 Task: Add an event with the title Lunch and Learn: Effective Negotiation Strategies for Success, date '2023/10/17', time 9:15 AM to 11:15 AMand add a description: Participants will explore the role of a leader as a coach and mentor. They will learn how to provide guidance, support, and development opportunities to team members, fostering their growth and professional advancement., put the event into Green category . Add location for the event as: Wellington, New Zealand, logged in from the account softage.4@softage.netand send the event invitation to softage.3@softage.net and softage.5@softage.net. Set a reminder for the event 2 hour before
Action: Mouse moved to (149, 112)
Screenshot: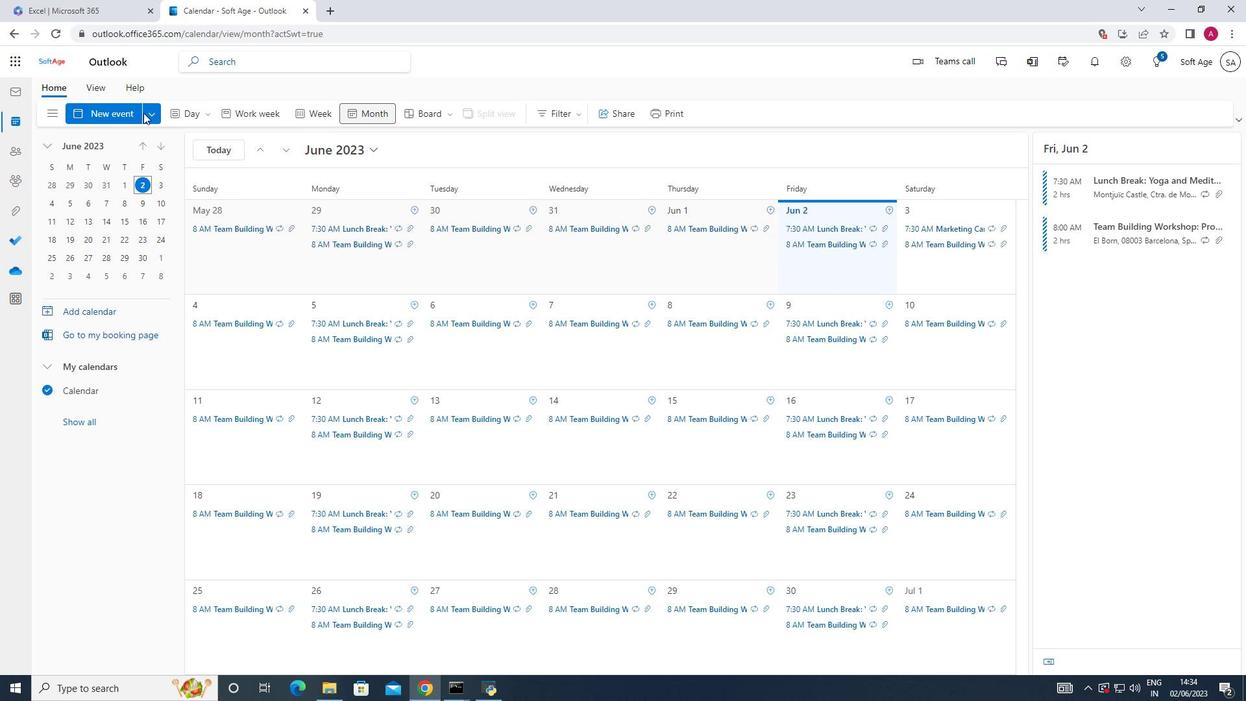 
Action: Mouse pressed left at (149, 112)
Screenshot: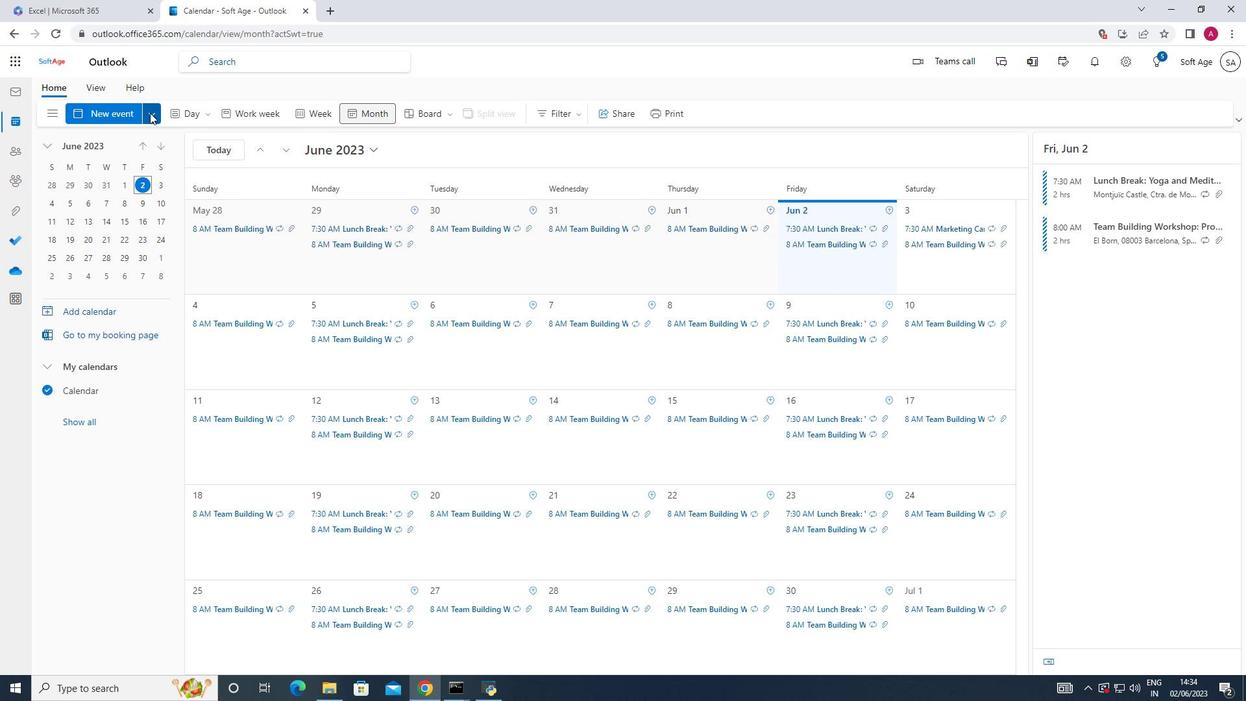 
Action: Mouse moved to (127, 165)
Screenshot: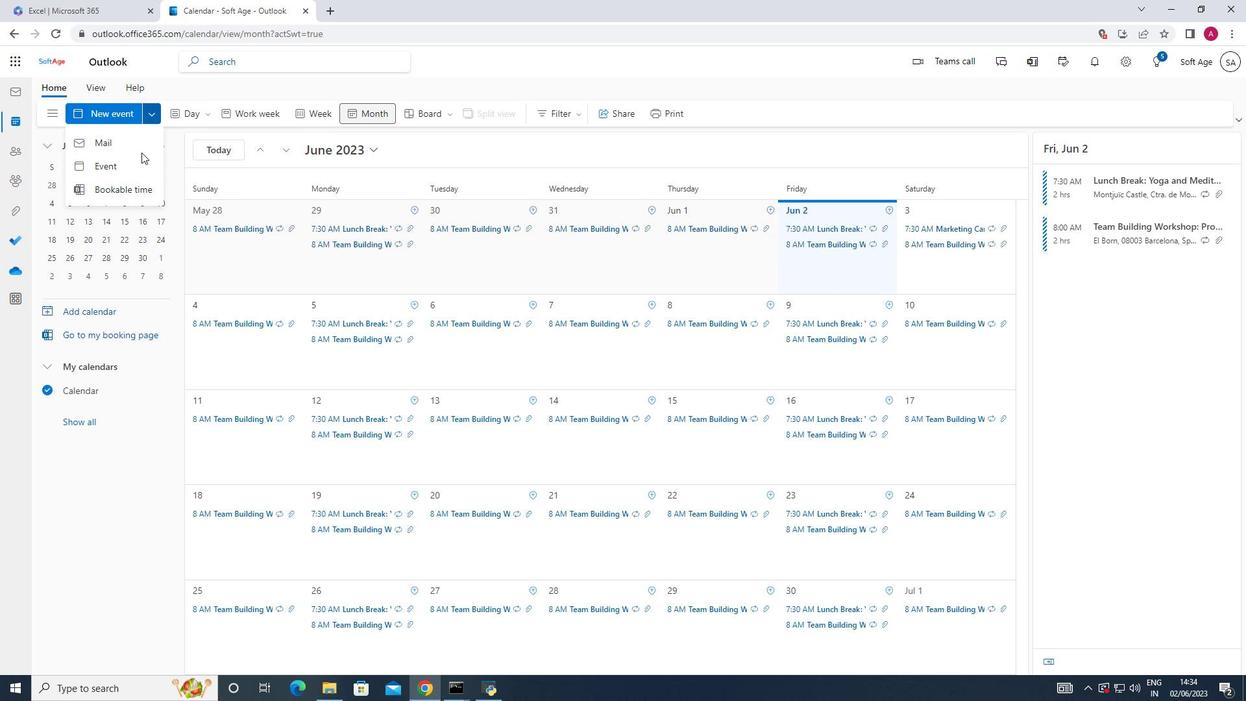 
Action: Mouse pressed left at (127, 165)
Screenshot: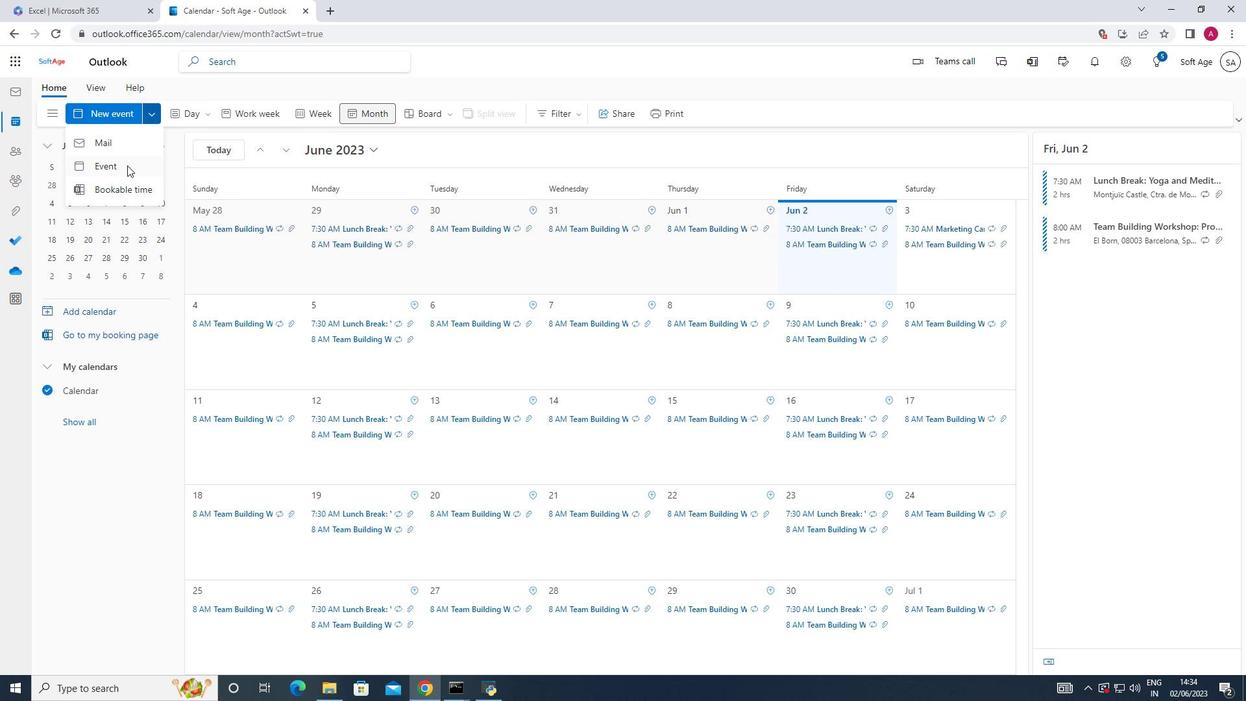 
Action: Mouse moved to (139, 169)
Screenshot: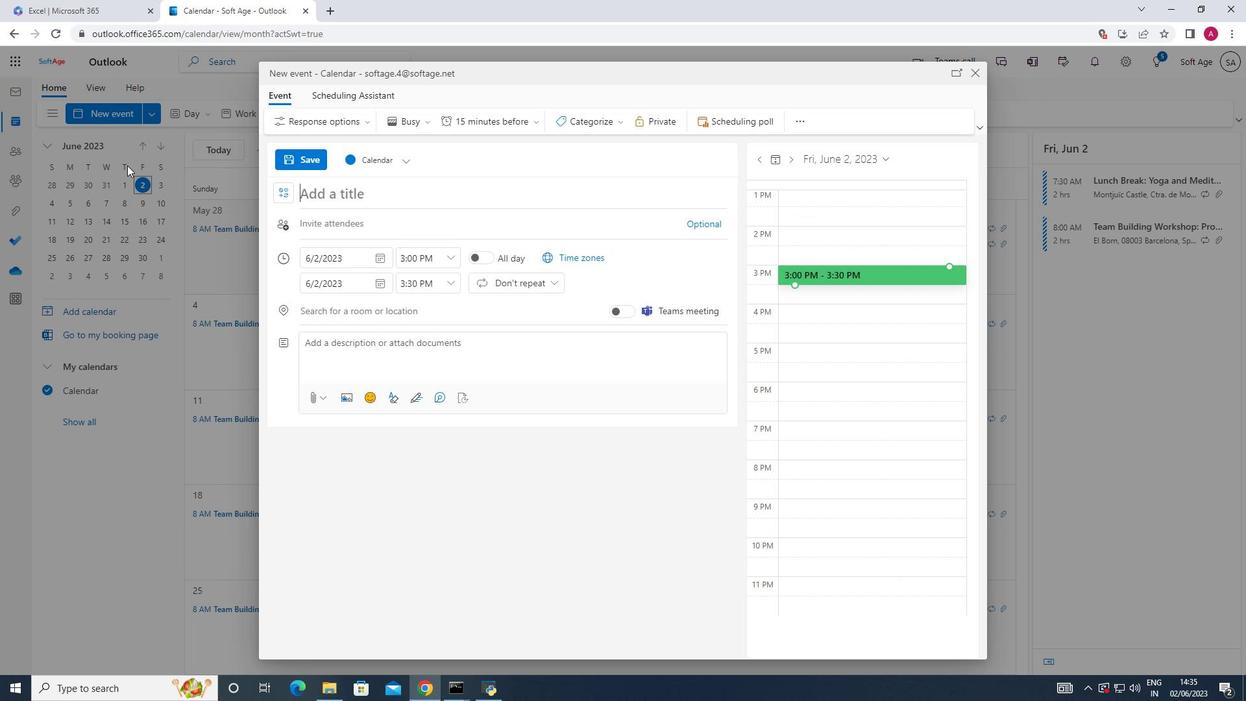 
Action: Key pressed <Key.shift>Lunch<Key.space>and<Key.space><Key.shift>Learn<Key.shift_r>:<Key.space><Key.shift>Effective<Key.space><Key.shift>Negotiation<Key.space><Key.shift><Key.shift><Key.shift><Key.shift><Key.shift><Key.shift><Key.shift><Key.shift><Key.shift><Key.shift><Key.shift><Key.shift><Key.shift><Key.shift><Key.shift><Key.shift><Key.shift><Key.shift><Key.shift><Key.shift><Key.shift><Key.shift><Key.shift><Key.shift><Key.shift><Key.shift><Key.shift>Strategies<Key.space>for<Key.space><Key.shift>Success
Screenshot: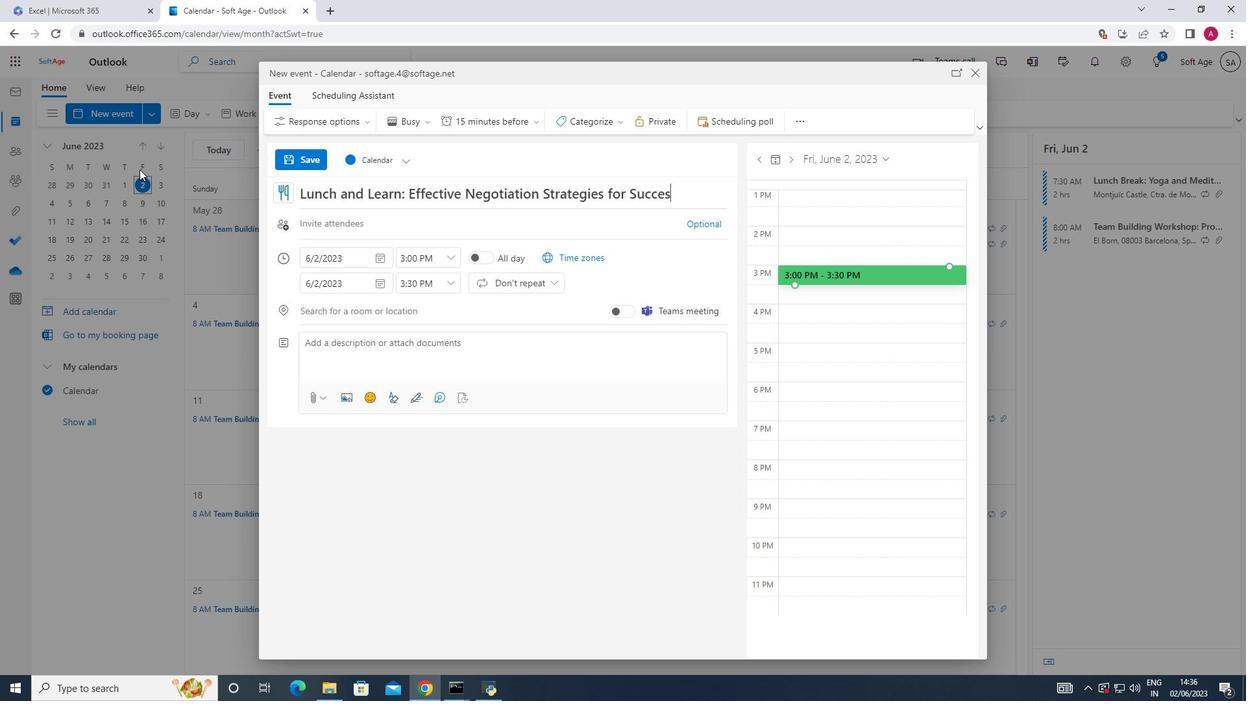 
Action: Mouse moved to (385, 260)
Screenshot: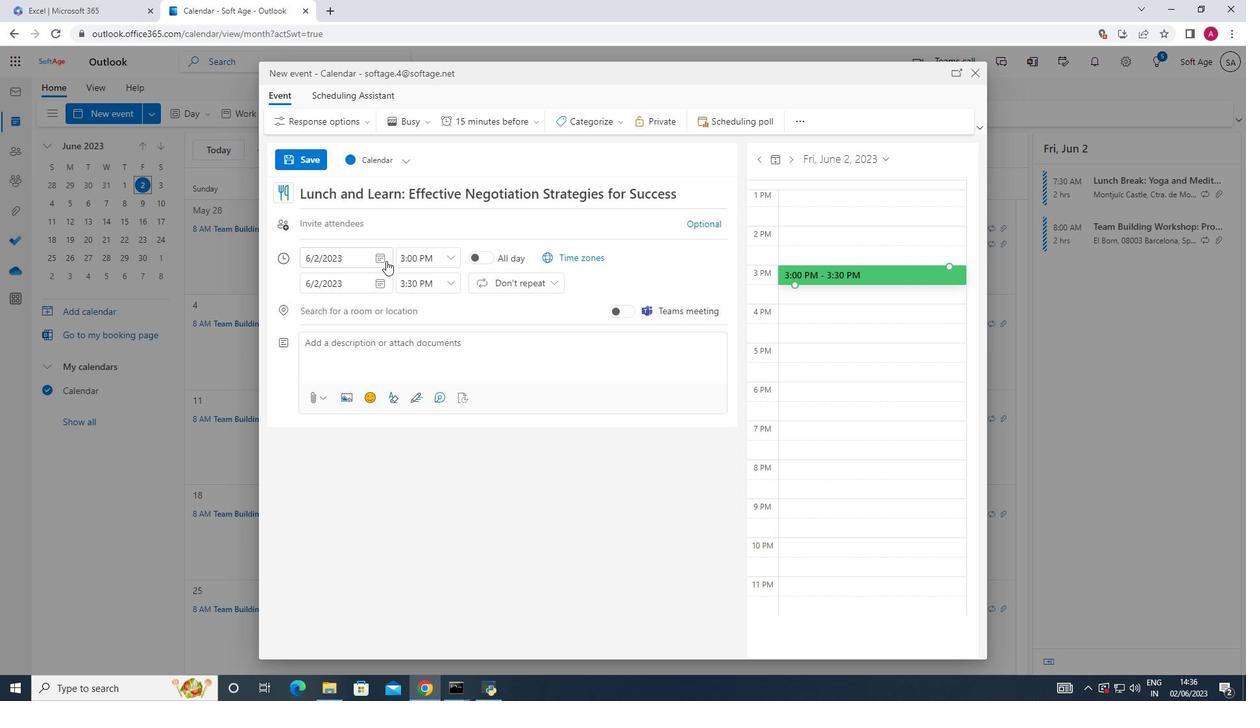 
Action: Mouse pressed left at (385, 260)
Screenshot: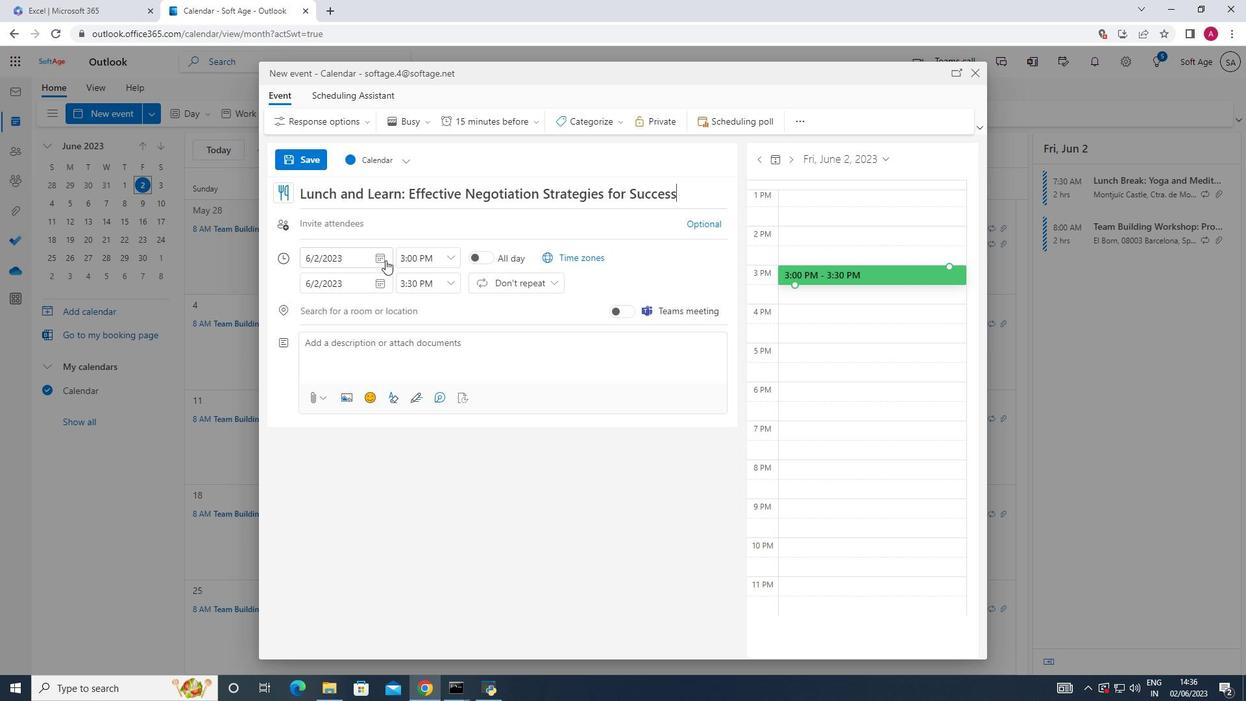 
Action: Mouse moved to (401, 279)
Screenshot: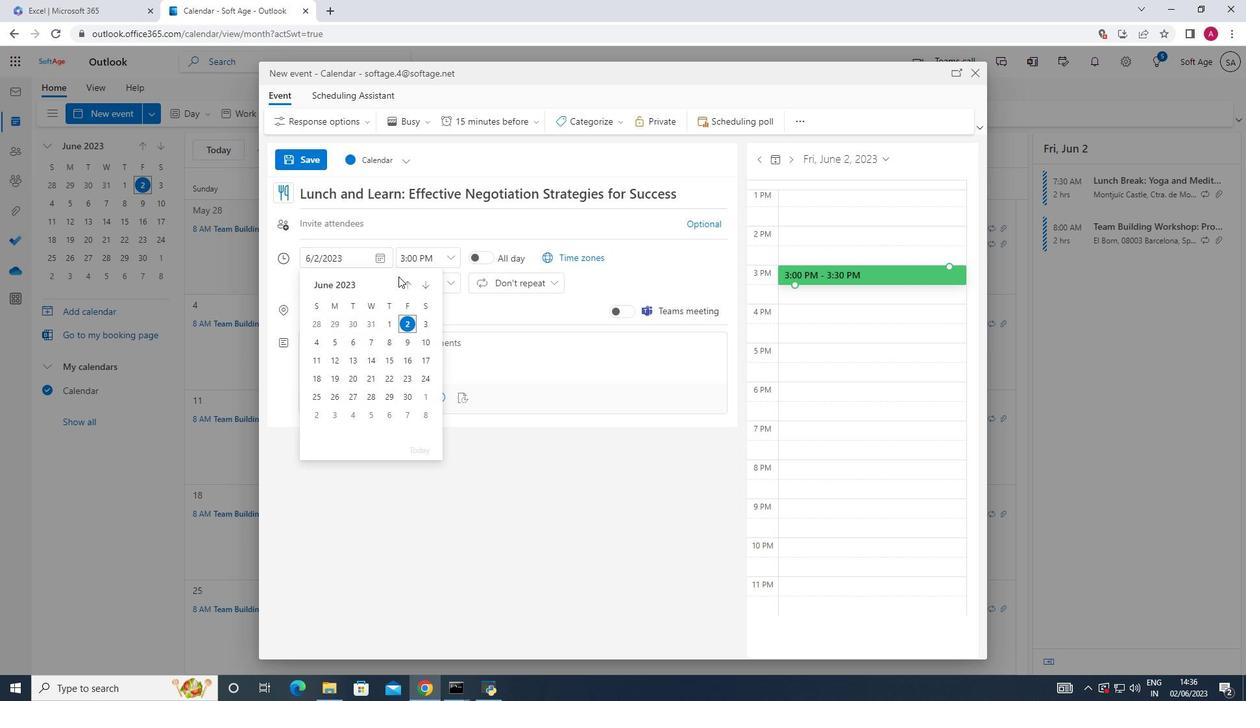 
Action: Mouse pressed left at (401, 279)
Screenshot: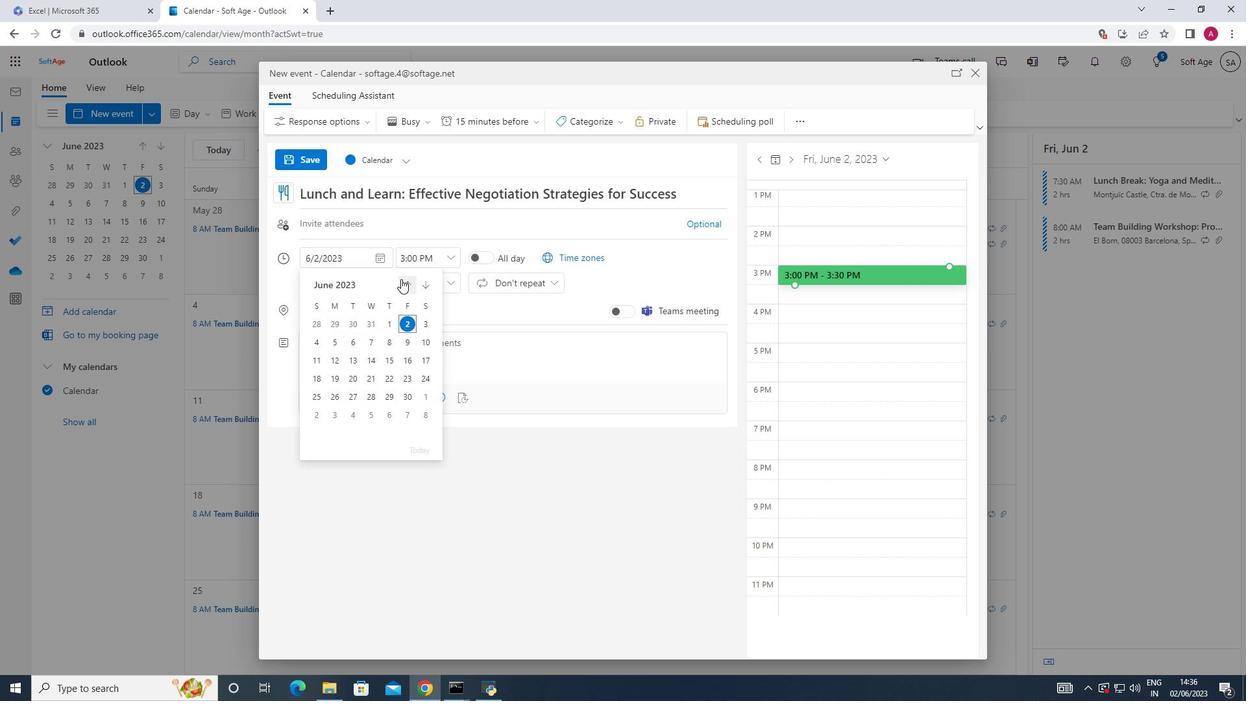 
Action: Mouse moved to (428, 287)
Screenshot: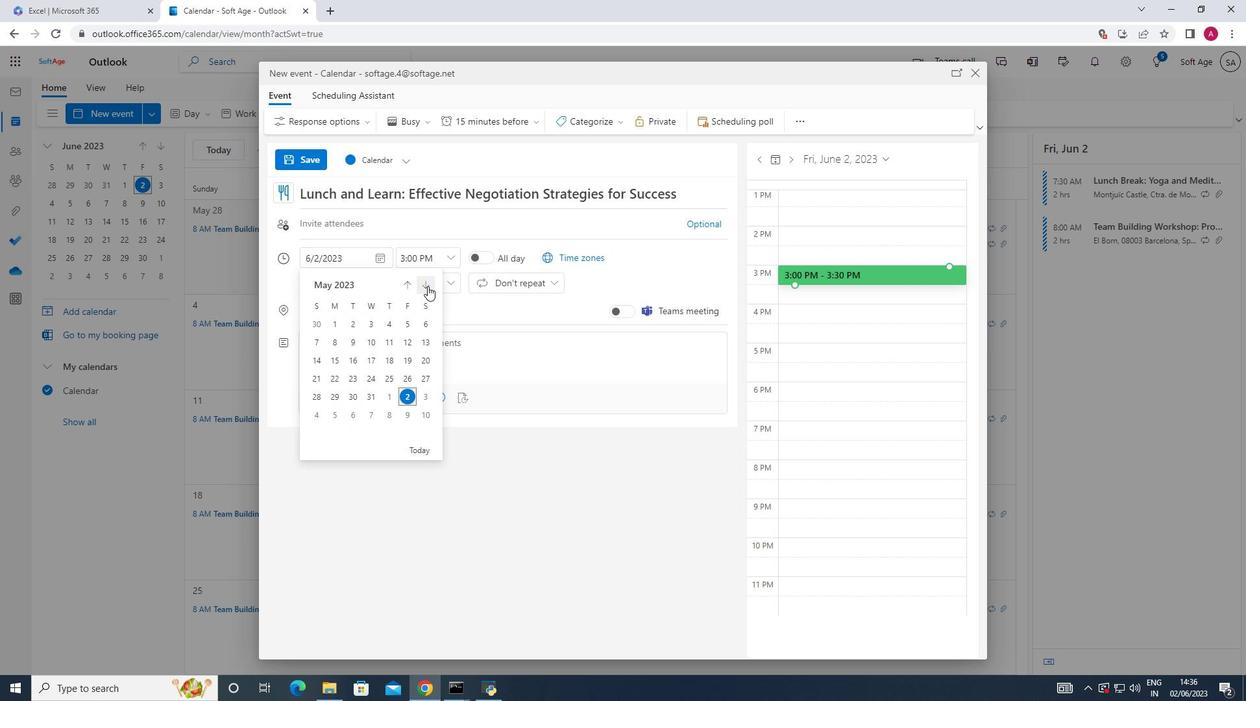 
Action: Mouse pressed left at (428, 287)
Screenshot: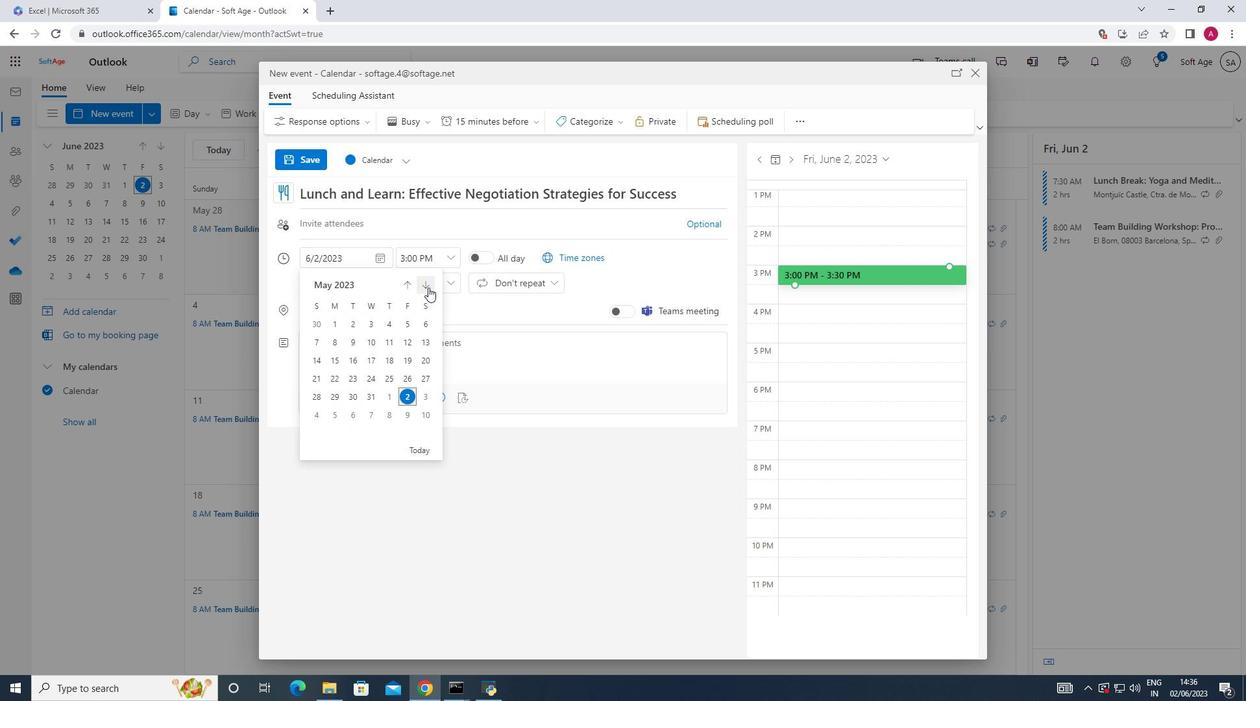 
Action: Mouse moved to (428, 287)
Screenshot: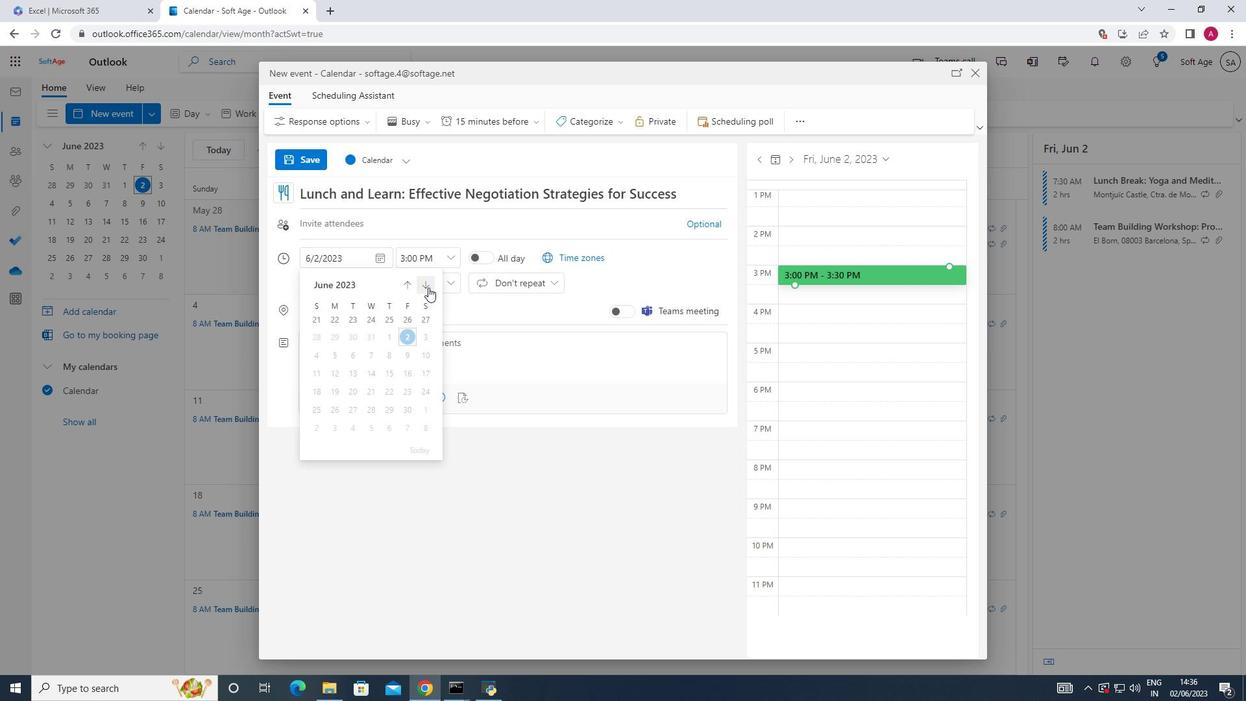 
Action: Mouse pressed left at (428, 287)
Screenshot: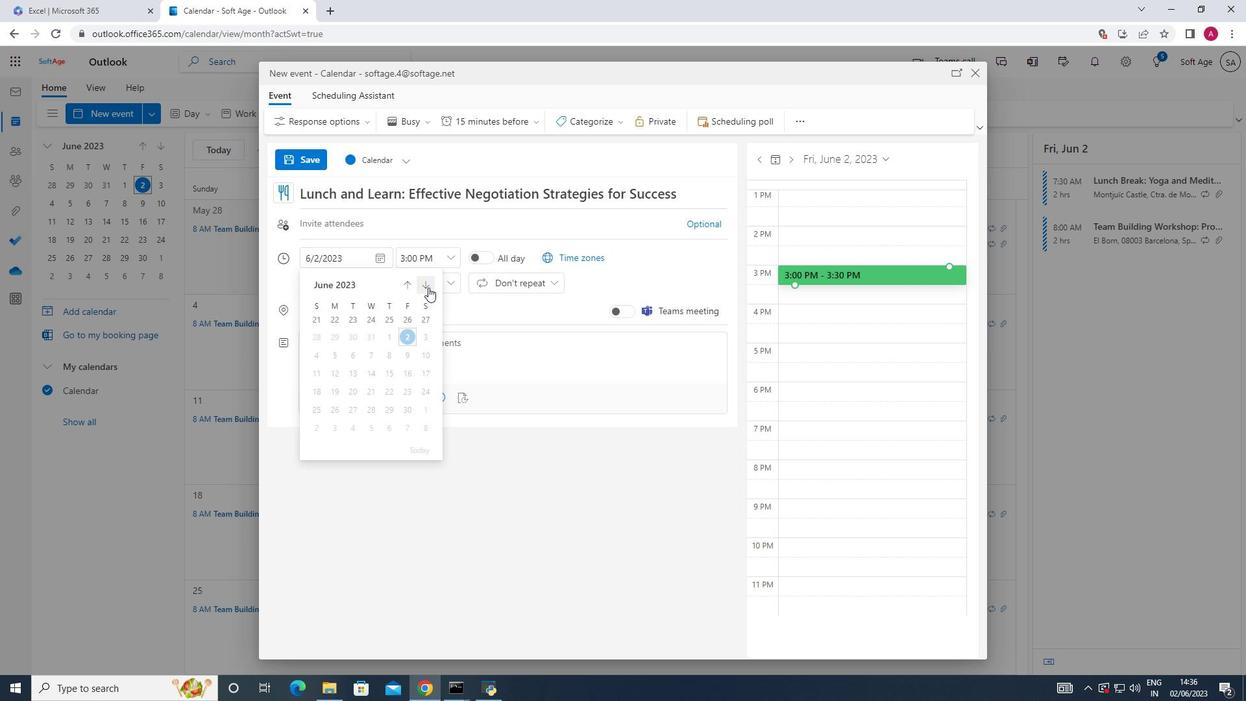 
Action: Mouse moved to (428, 289)
Screenshot: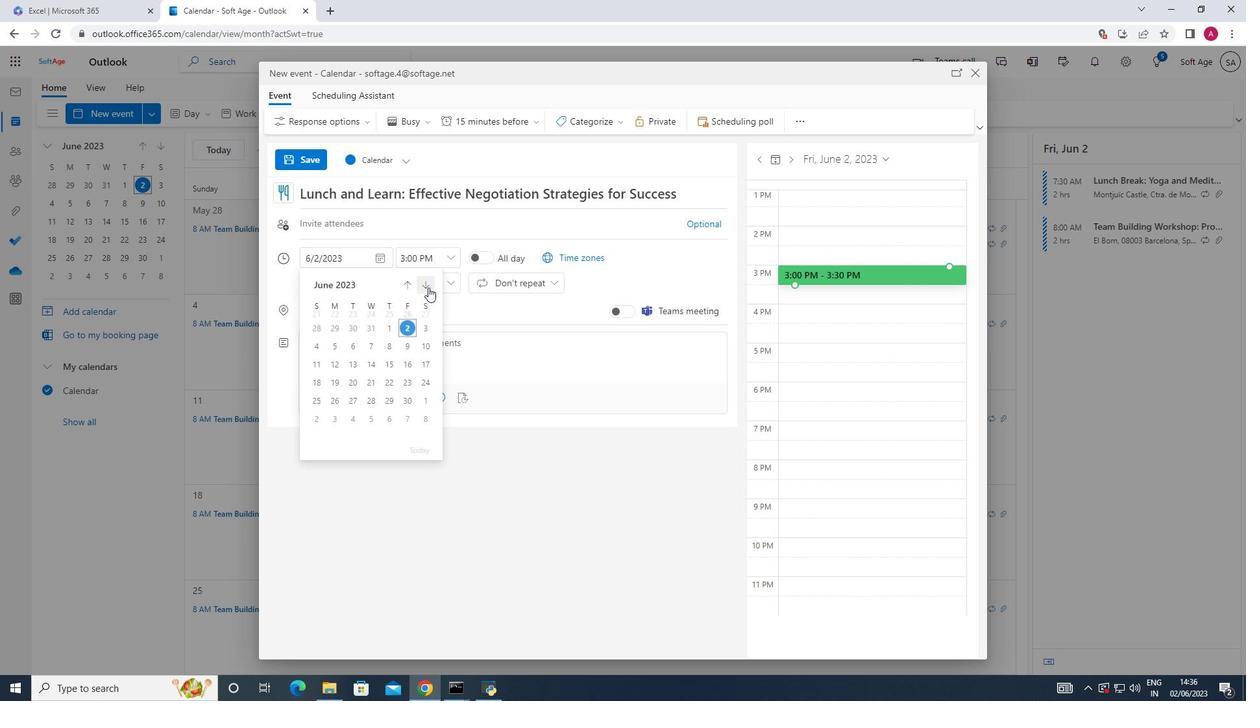 
Action: Mouse pressed left at (428, 289)
Screenshot: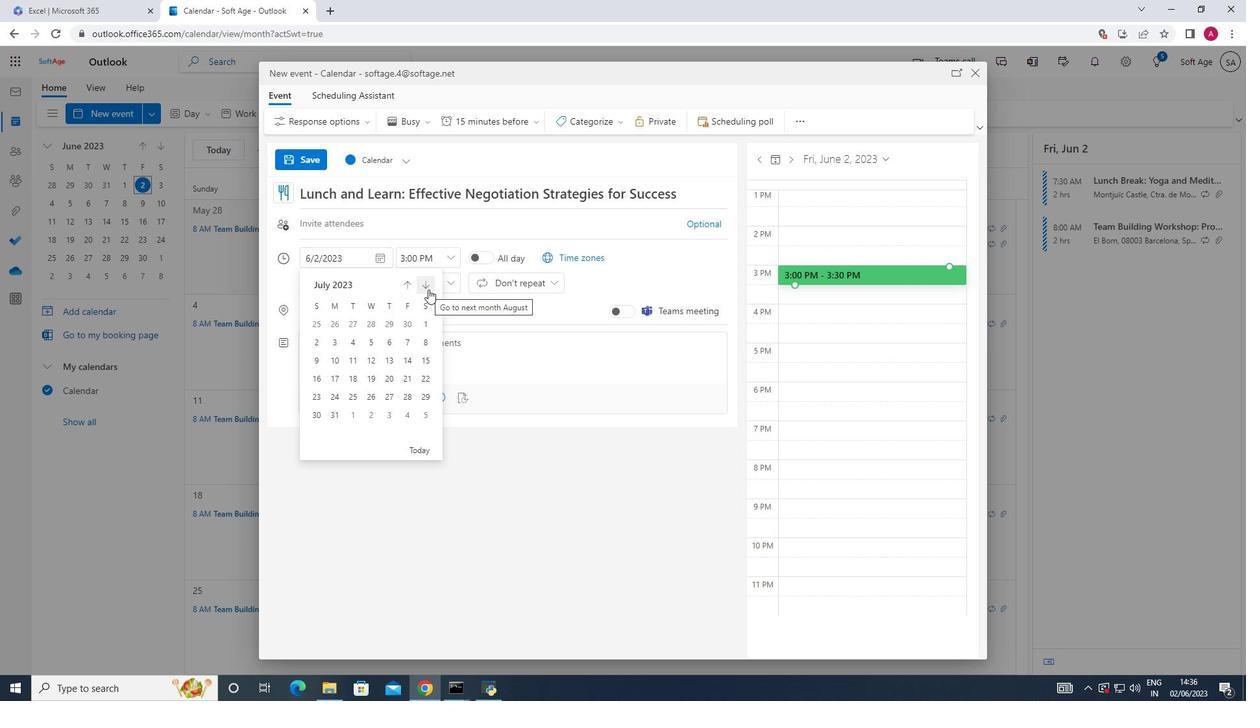 
Action: Mouse pressed left at (428, 289)
Screenshot: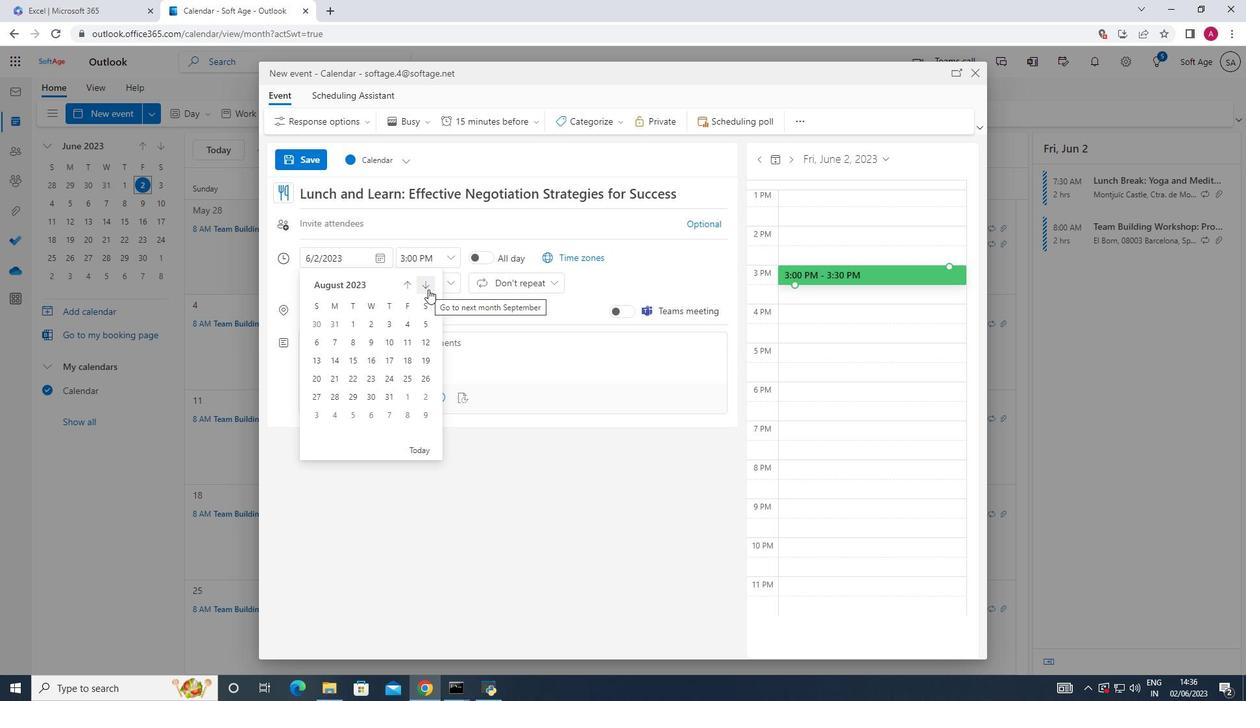 
Action: Mouse pressed left at (428, 289)
Screenshot: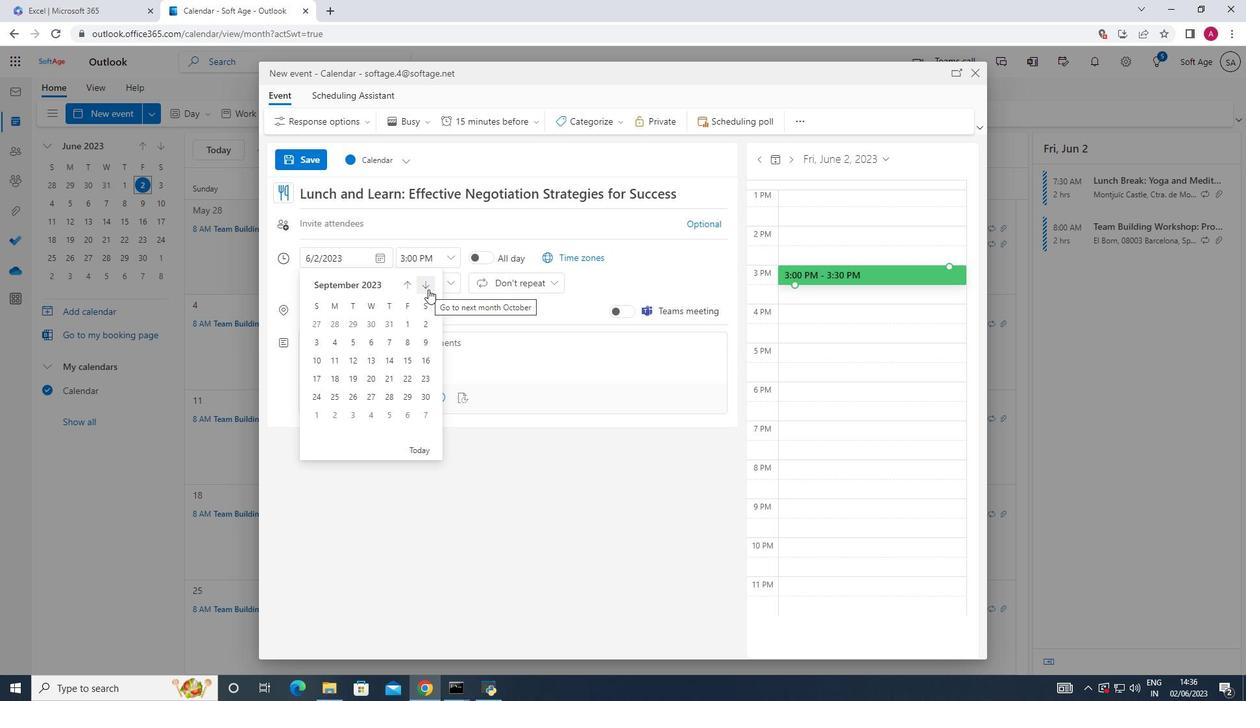 
Action: Mouse moved to (357, 361)
Screenshot: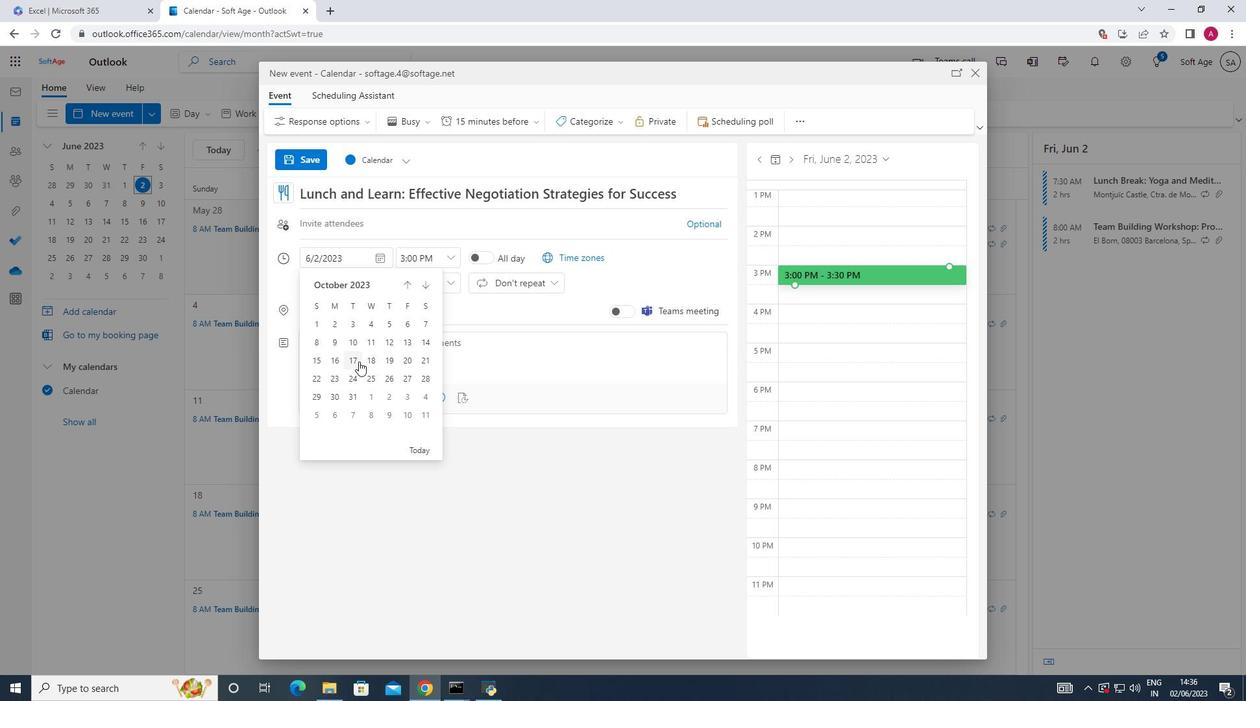 
Action: Mouse pressed left at (357, 361)
Screenshot: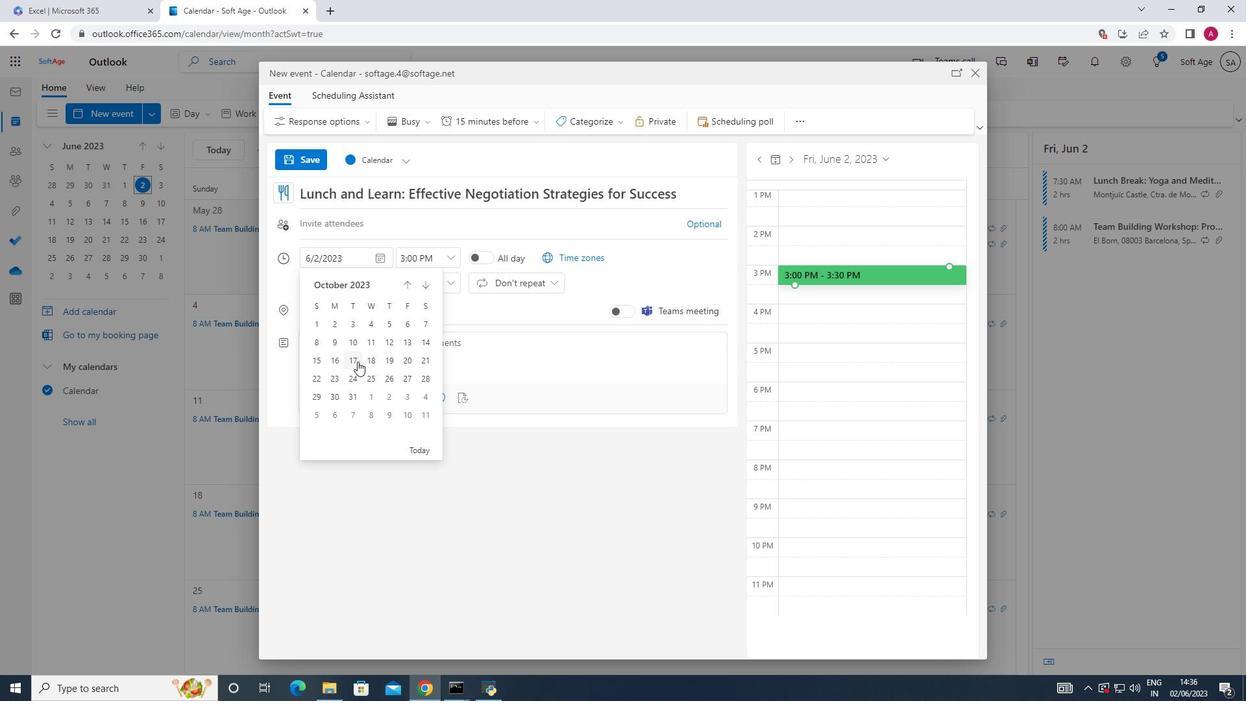 
Action: Mouse moved to (455, 259)
Screenshot: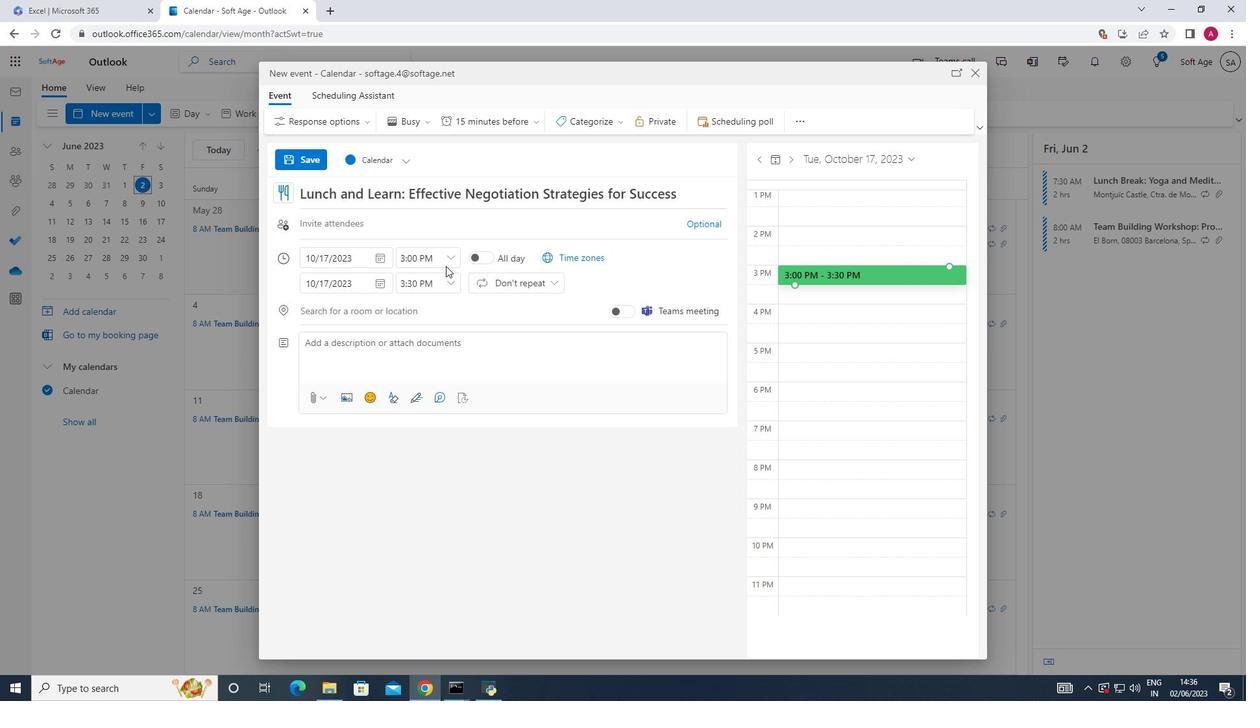 
Action: Mouse pressed left at (455, 259)
Screenshot: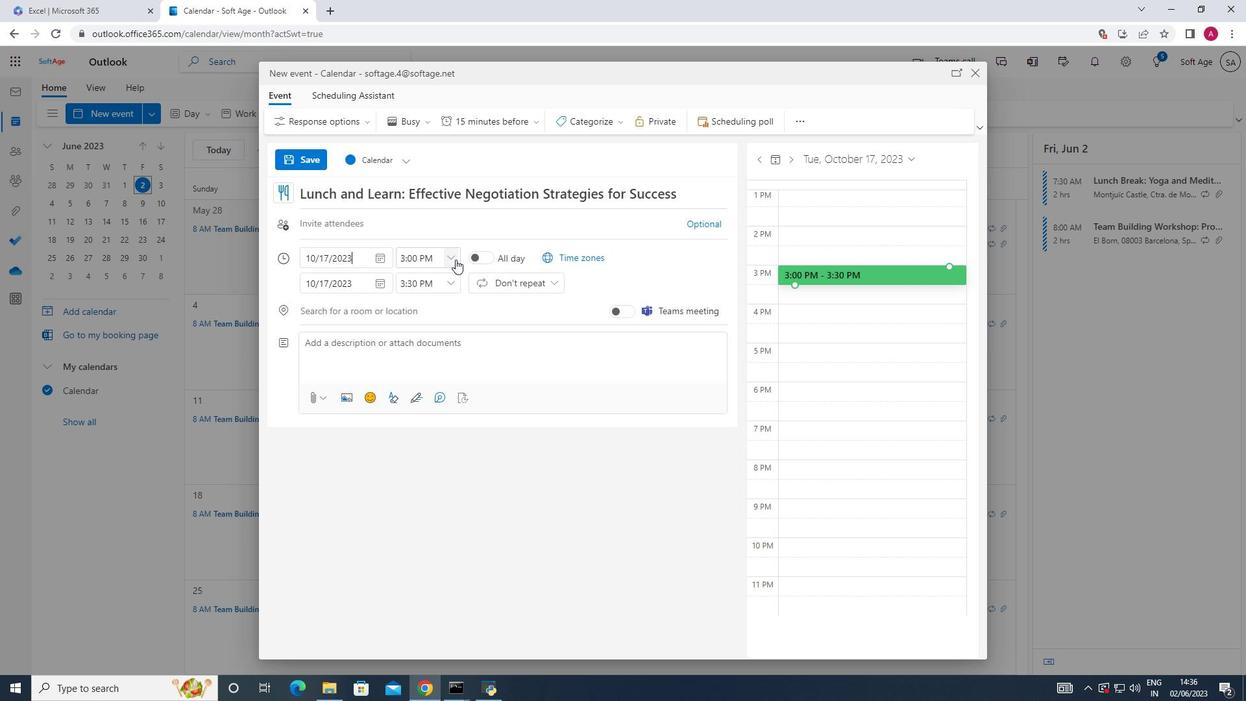 
Action: Mouse moved to (439, 329)
Screenshot: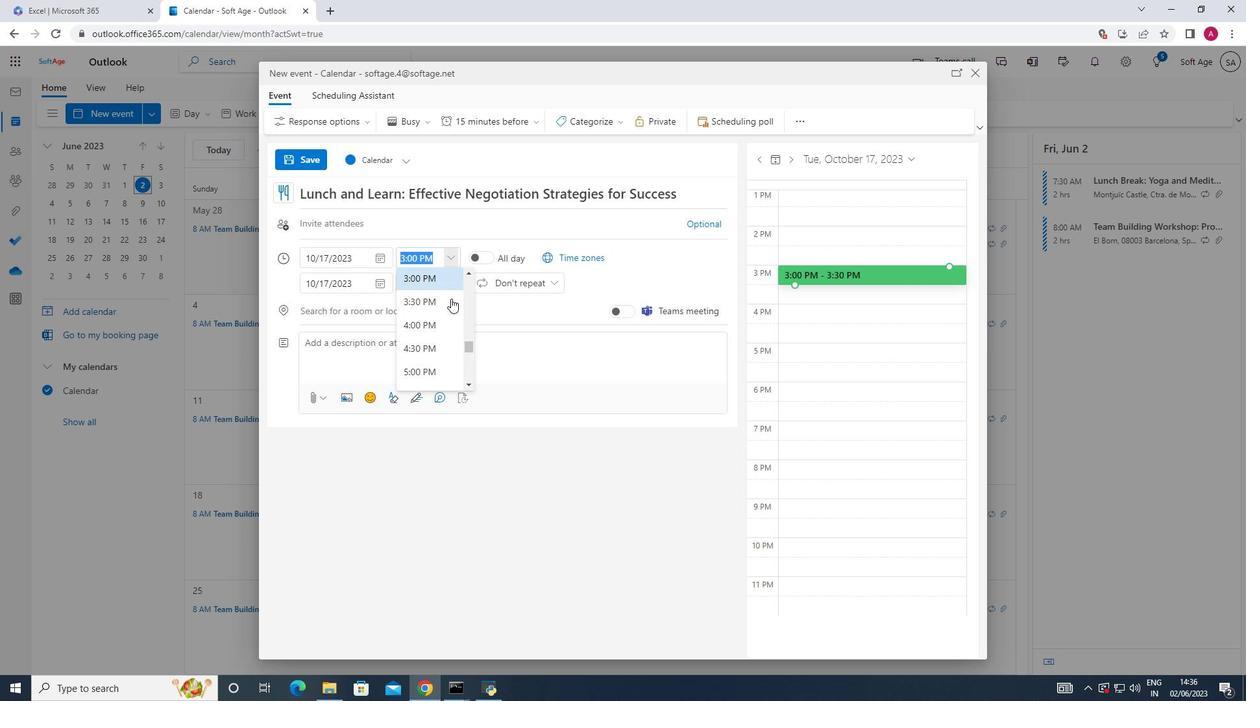 
Action: Mouse scrolled (439, 329) with delta (0, 0)
Screenshot: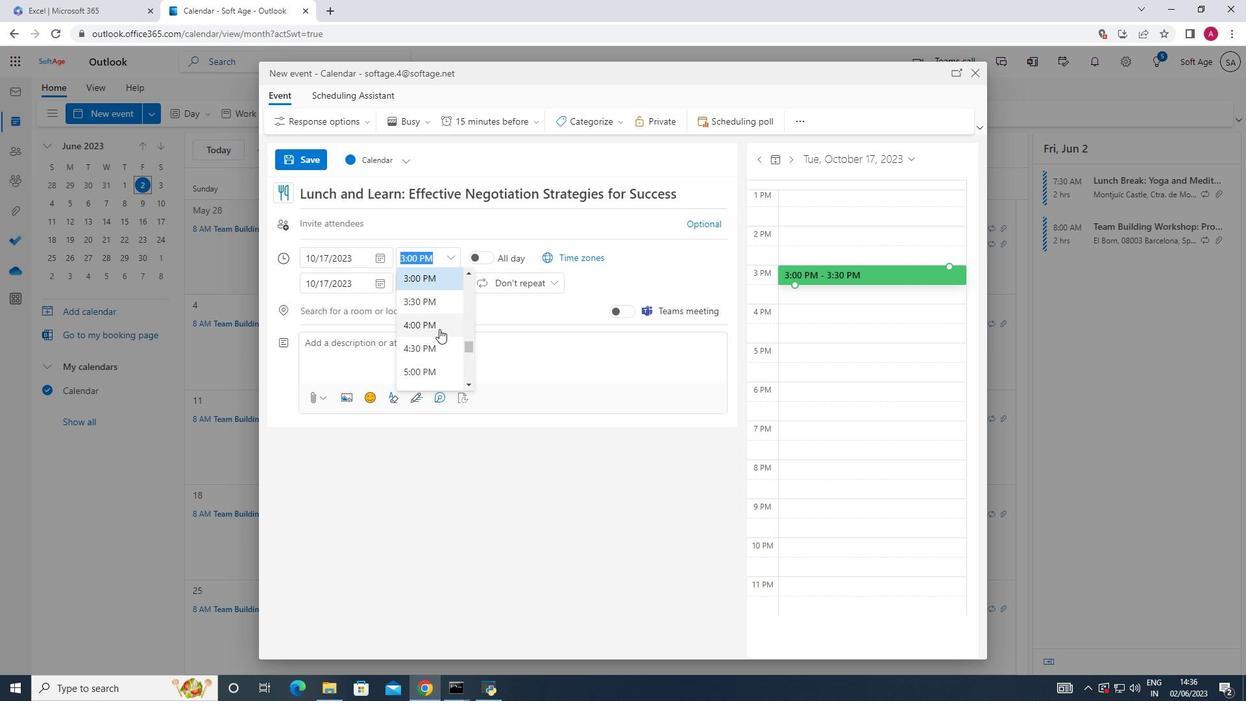 
Action: Mouse scrolled (439, 329) with delta (0, 0)
Screenshot: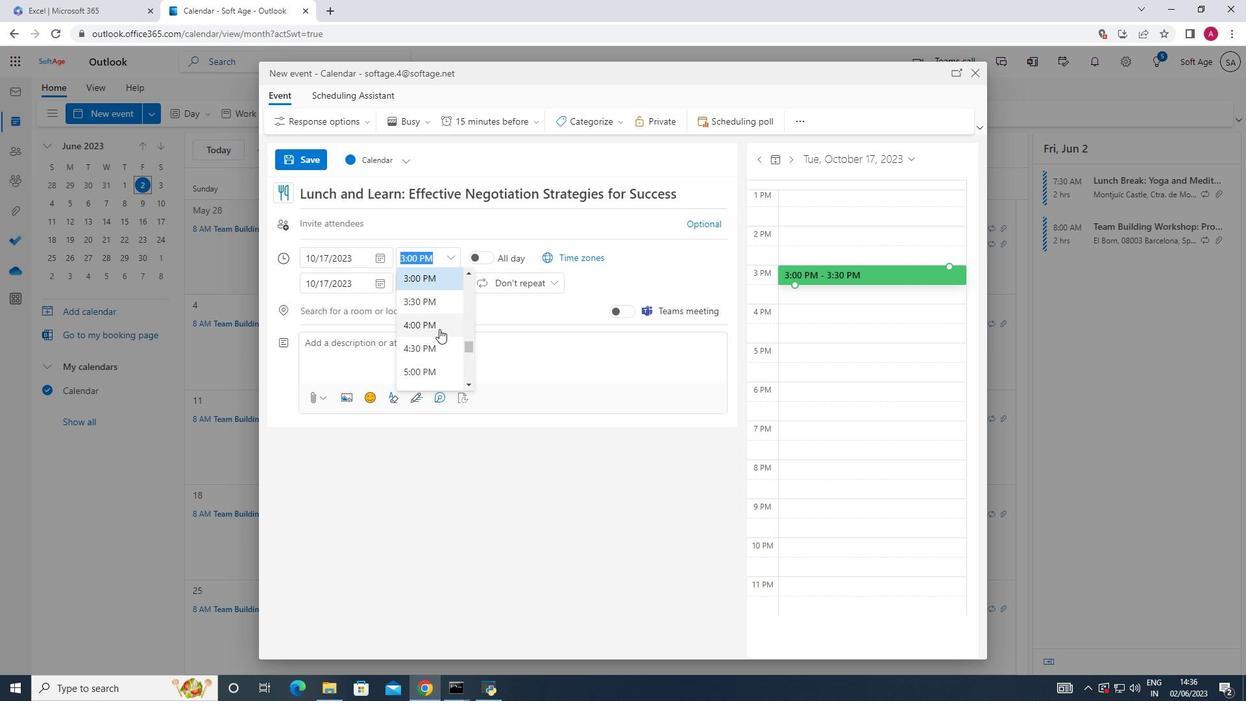 
Action: Mouse scrolled (439, 329) with delta (0, 0)
Screenshot: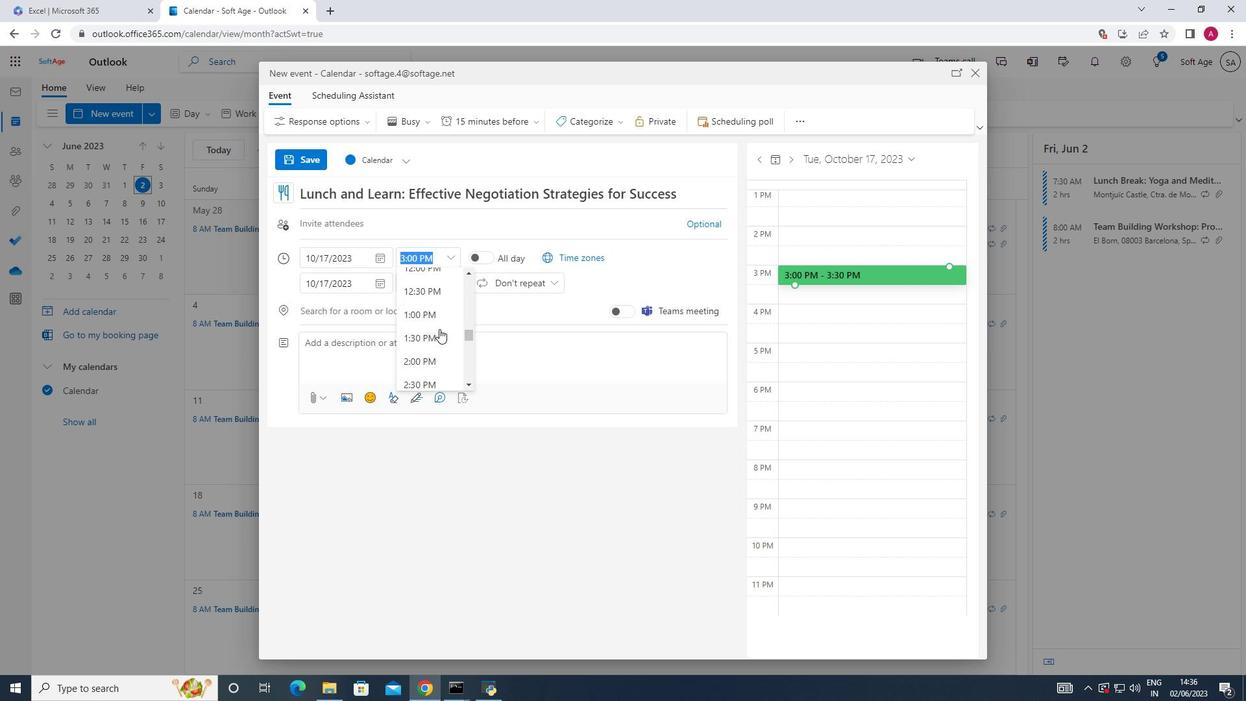 
Action: Mouse scrolled (439, 329) with delta (0, 0)
Screenshot: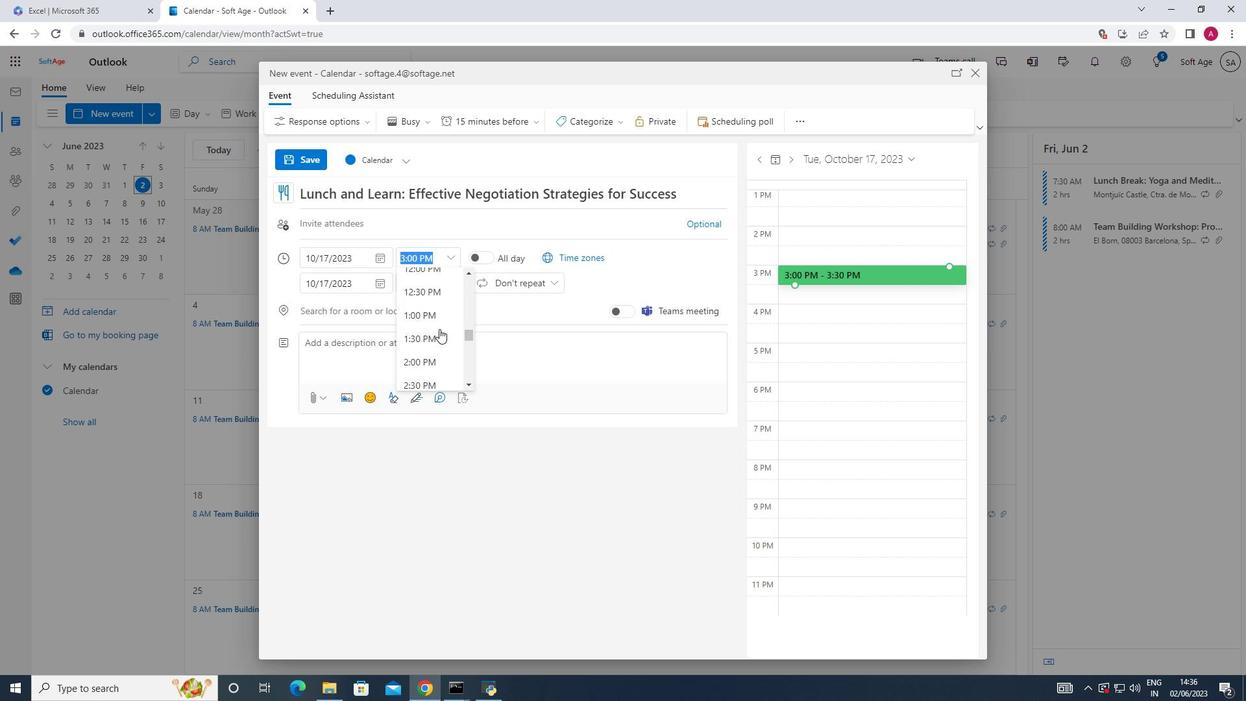 
Action: Mouse scrolled (439, 329) with delta (0, 0)
Screenshot: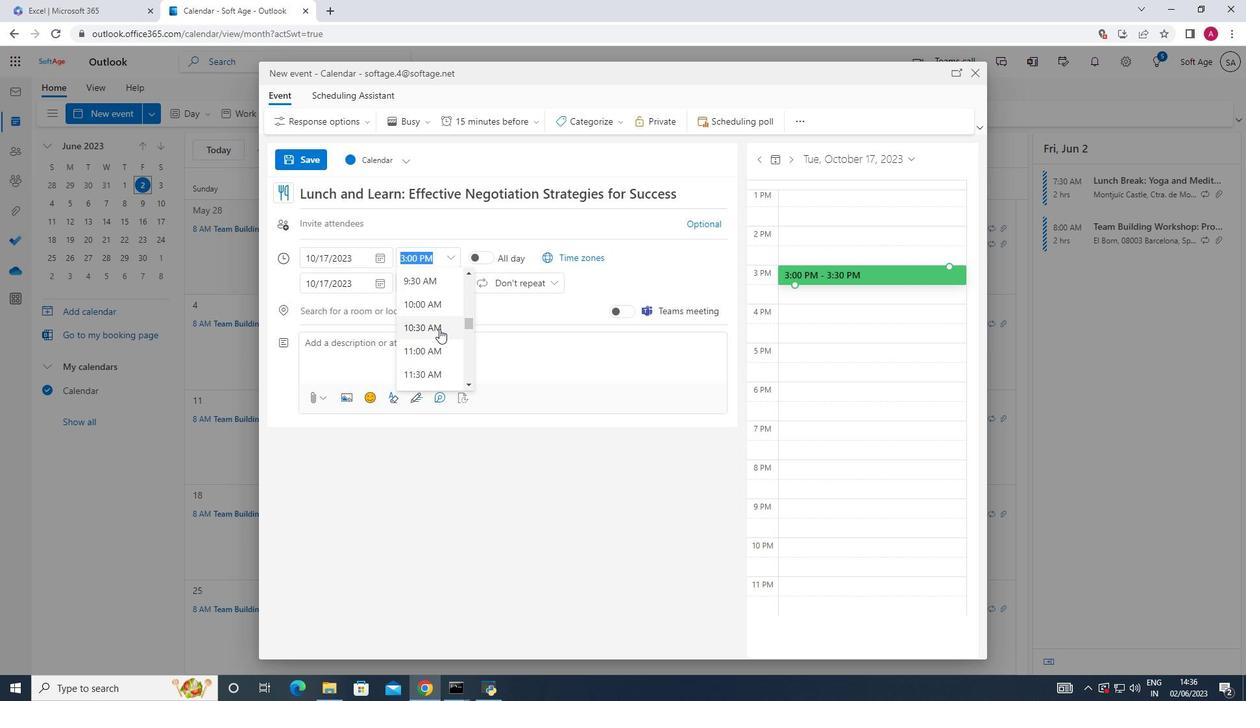 
Action: Mouse moved to (427, 255)
Screenshot: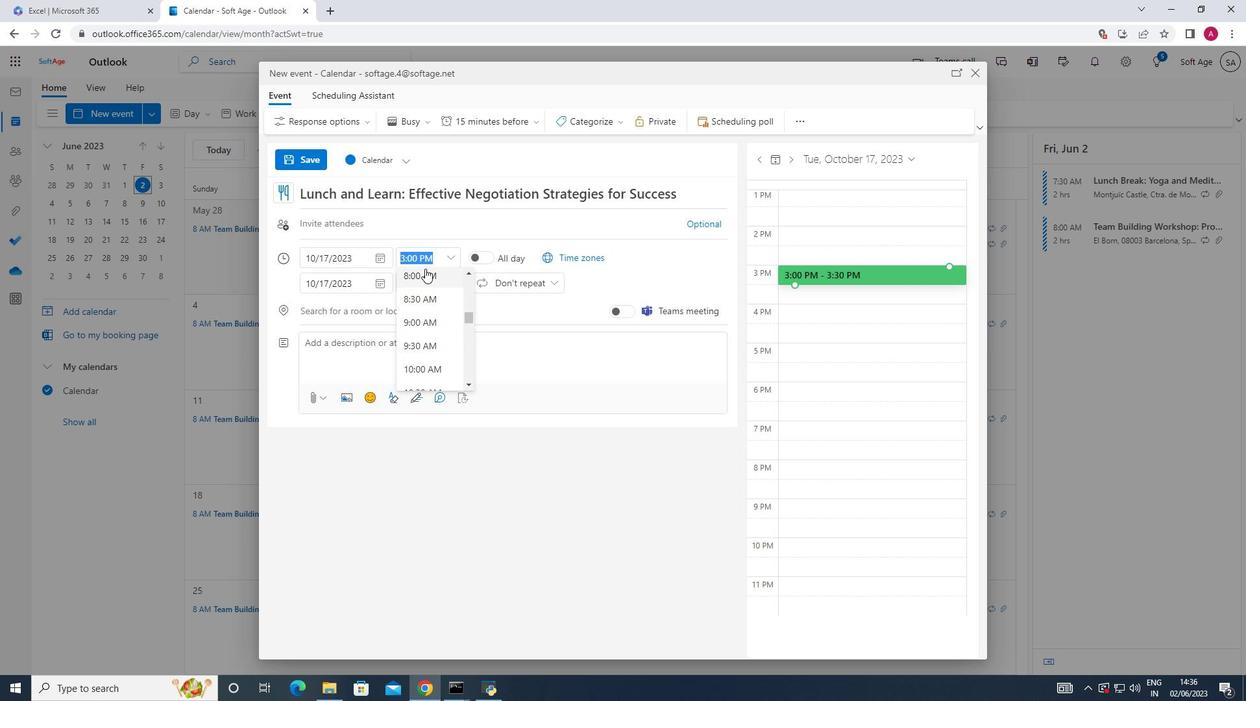 
Action: Key pressed 9<Key.shift_r>:15<Key.space><Key.shift>A<Key.shift_r>M
Screenshot: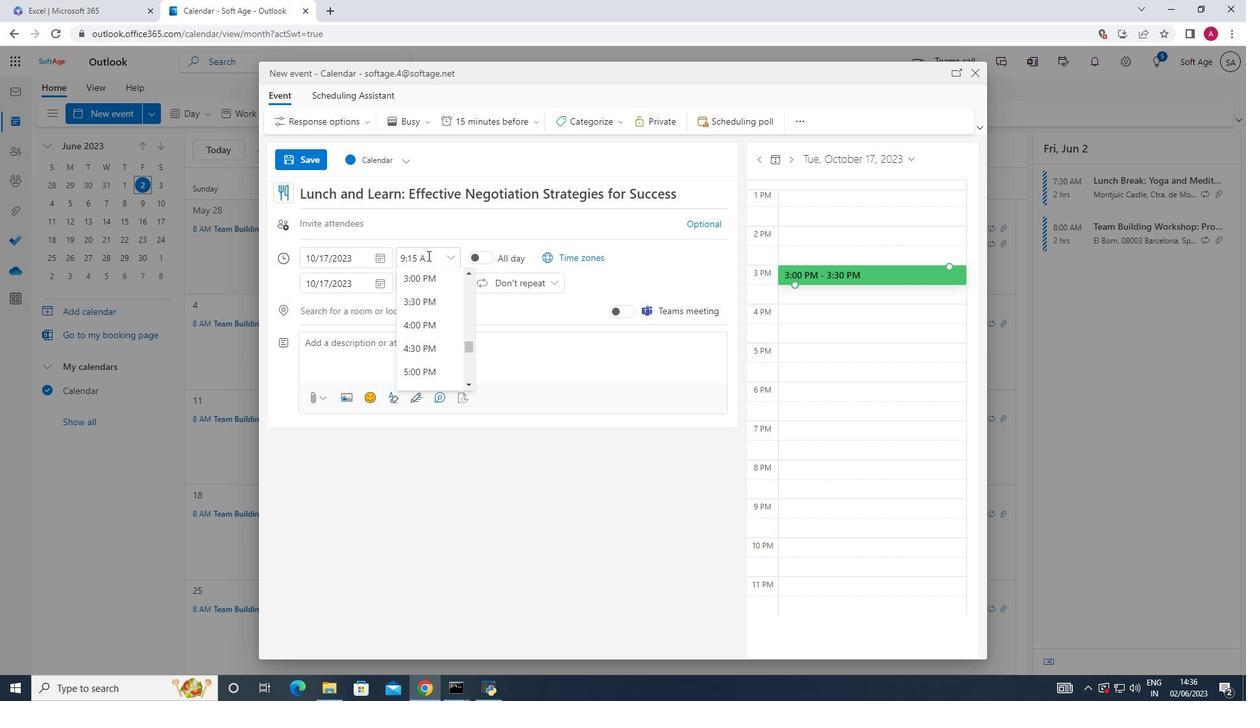 
Action: Mouse moved to (492, 307)
Screenshot: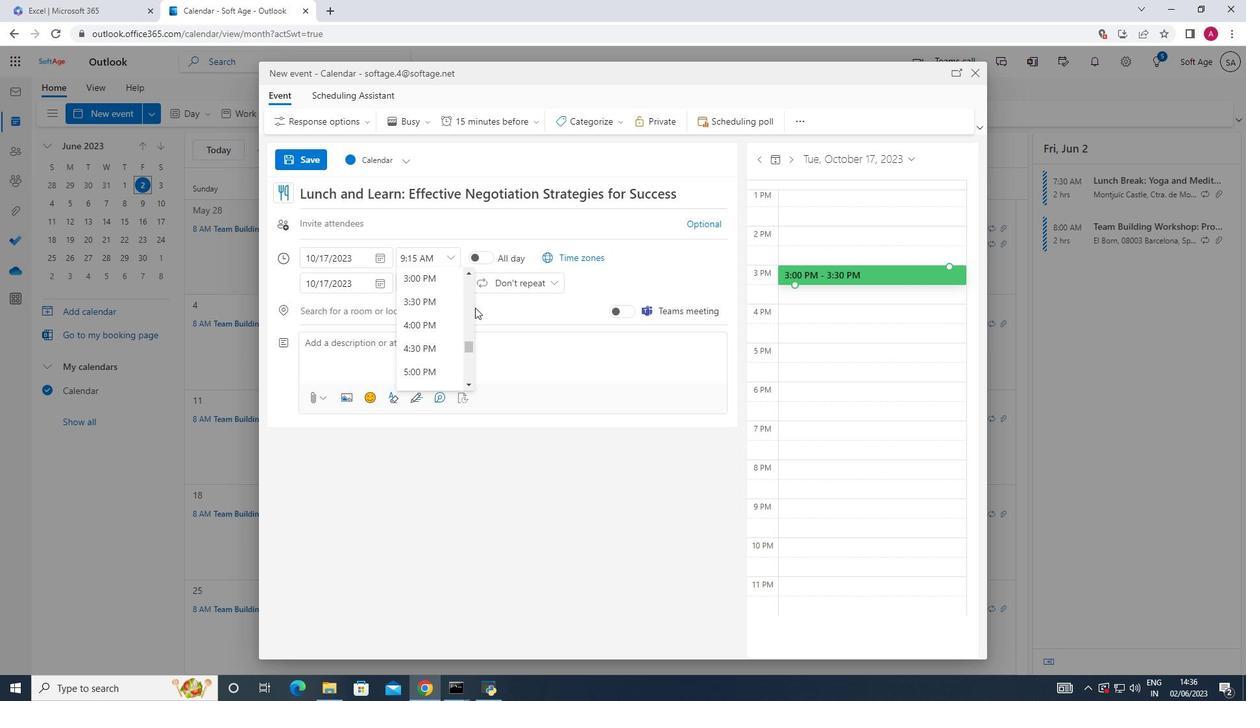 
Action: Mouse pressed left at (492, 307)
Screenshot: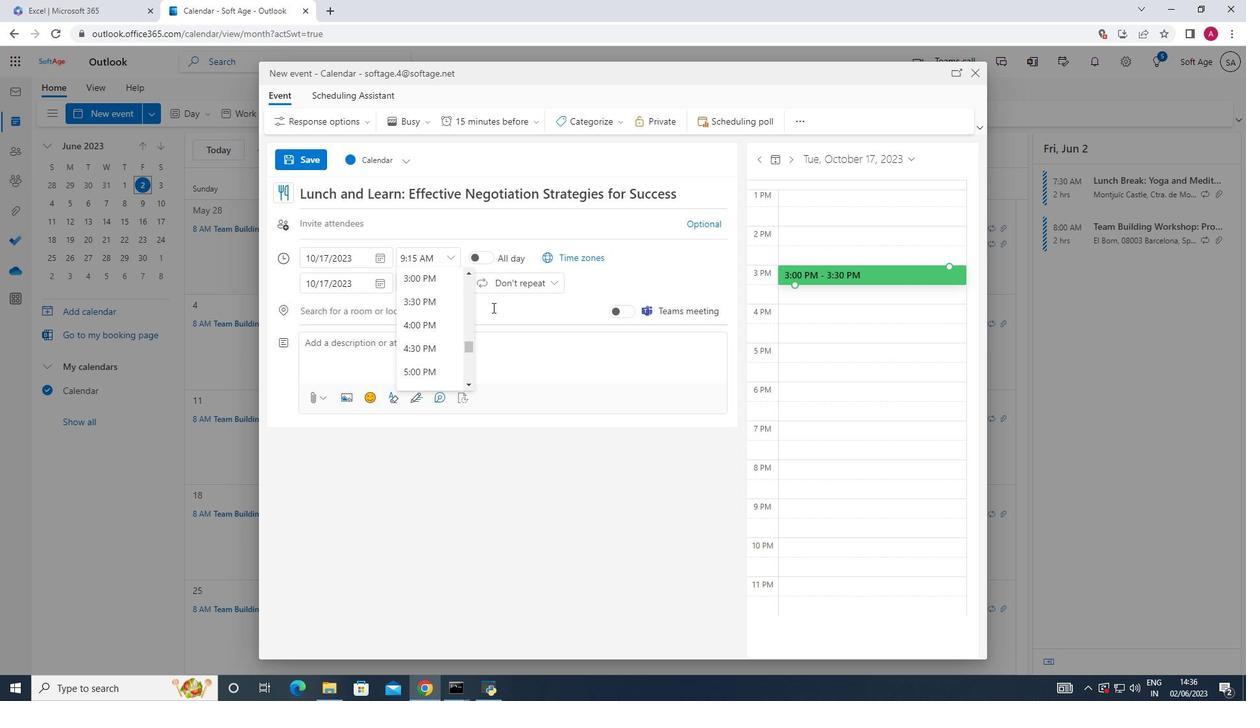 
Action: Mouse moved to (455, 279)
Screenshot: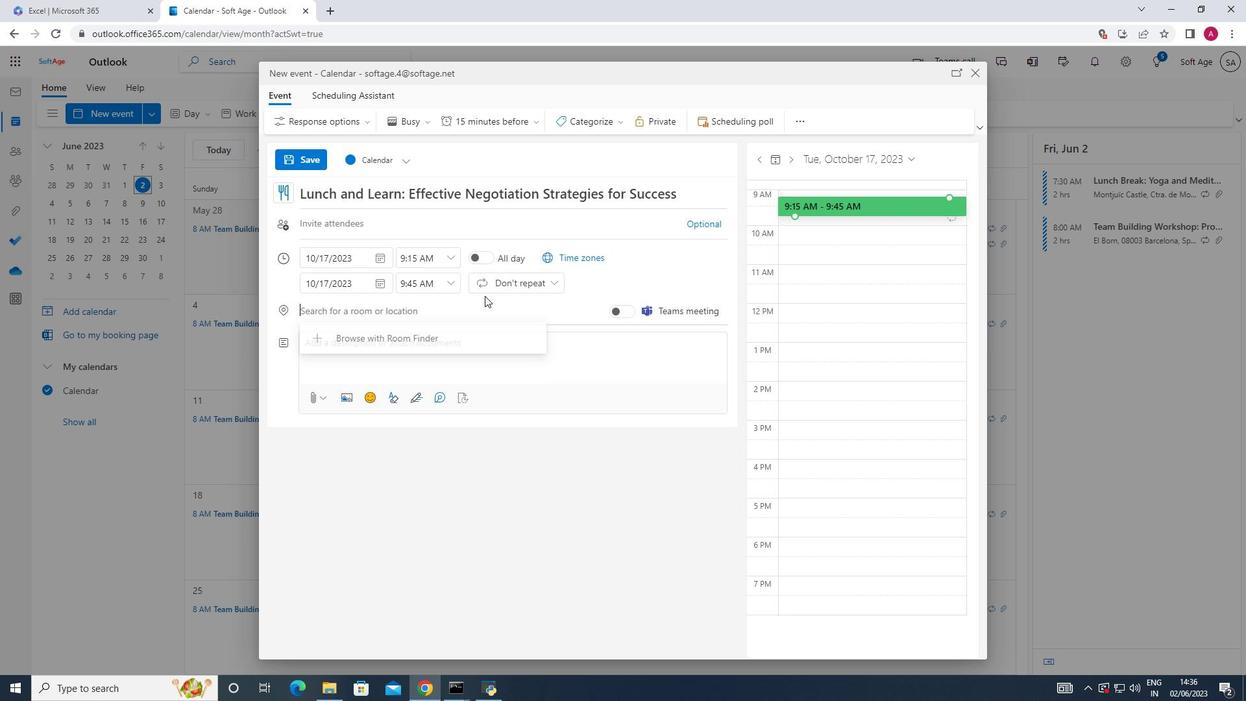 
Action: Mouse pressed left at (455, 279)
Screenshot: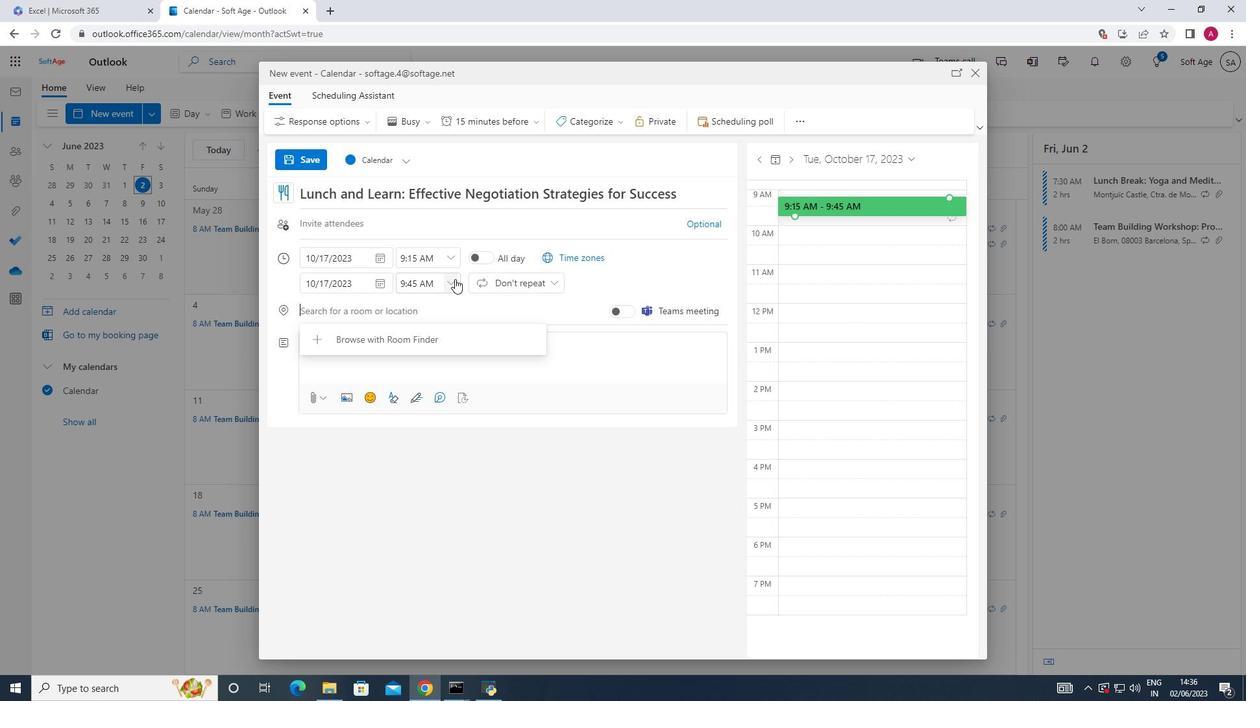 
Action: Mouse moved to (432, 370)
Screenshot: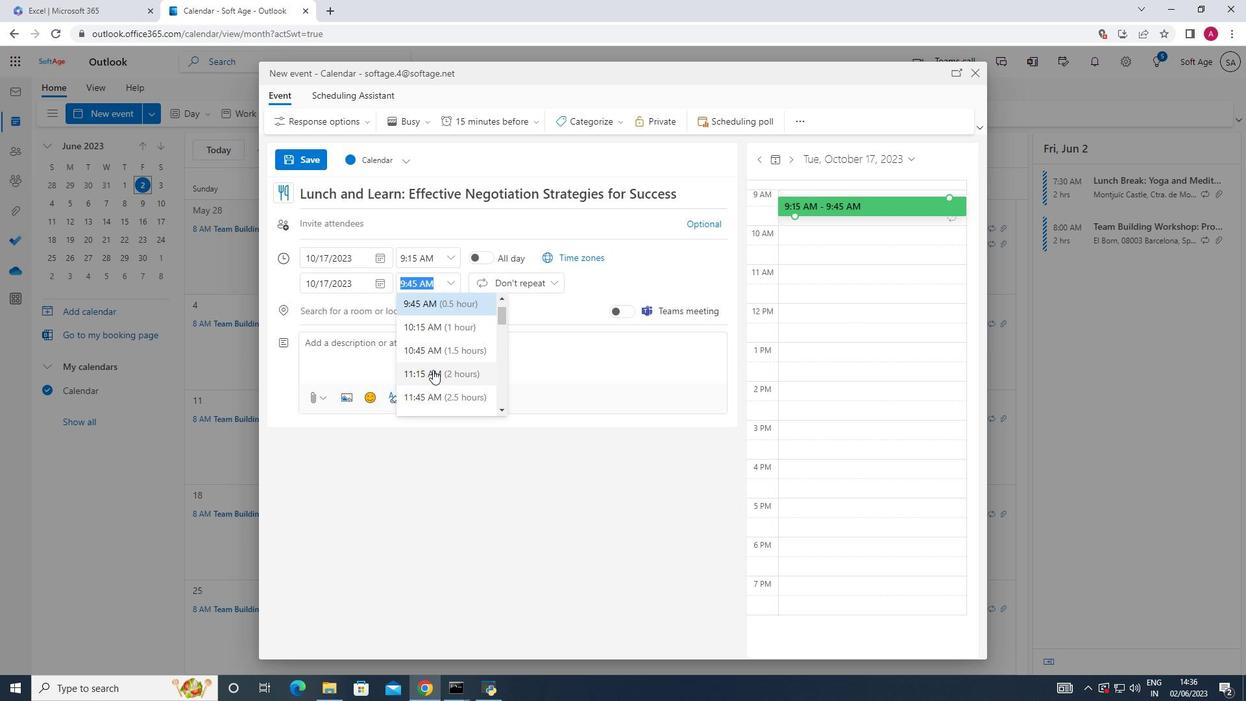 
Action: Mouse pressed left at (432, 370)
Screenshot: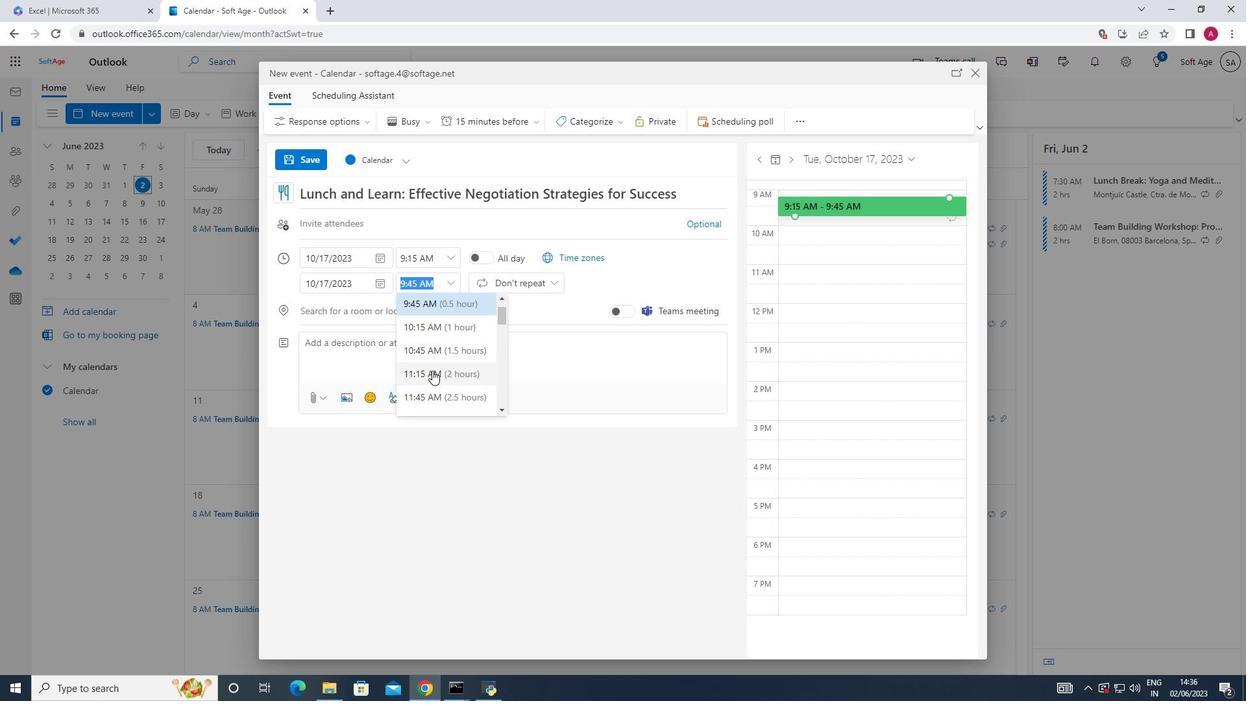 
Action: Mouse moved to (324, 351)
Screenshot: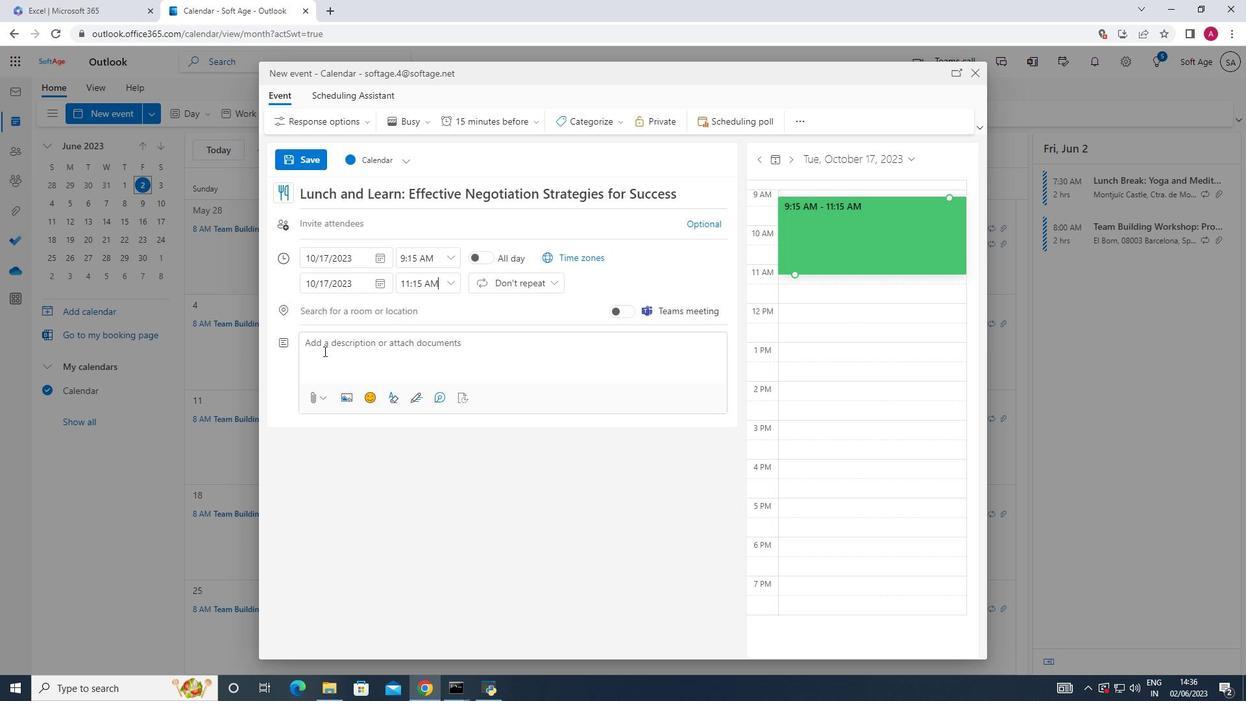 
Action: Mouse pressed left at (324, 351)
Screenshot: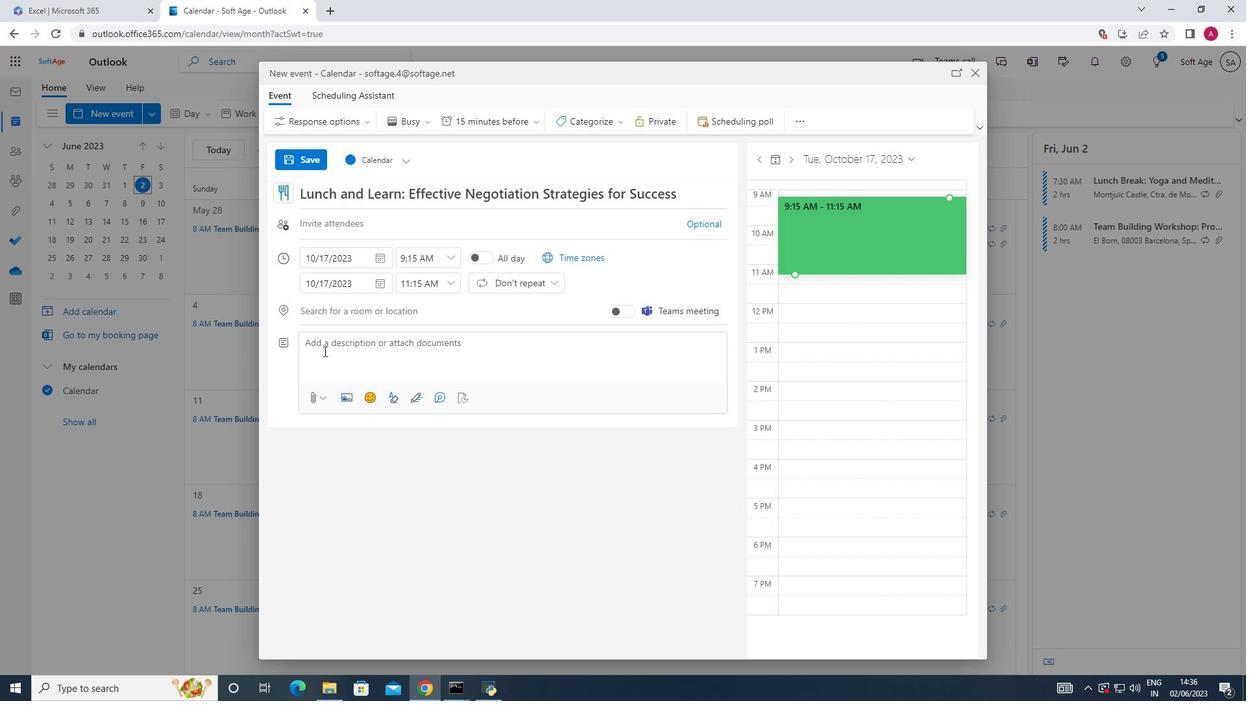 
Action: Key pressed <Key.shift_r>Participants<Key.space>will<Key.space>explore<Key.space>the<Key.space>role<Key.space>of<Key.space>a<Key.space>leadw<Key.backspace>er<Key.space>as<Key.space>a<Key.space>coach<Key.space>and<Key.space>mentor.<Key.space><Key.shift>They<Key.space>will<Key.space>learn<Key.space>how<Key.space>to<Key.space>provide<Key.space>guidance,<Key.space>support,<Key.space>and<Key.space>development<Key.space>oppo<Key.tab><Key.space>to<Key.space>team<Key.space>members,<Key.space>fostering<Key.space>their<Key.space>growth<Key.space>and<Key.space>professional<Key.space>advance<Key.tab>.,
Screenshot: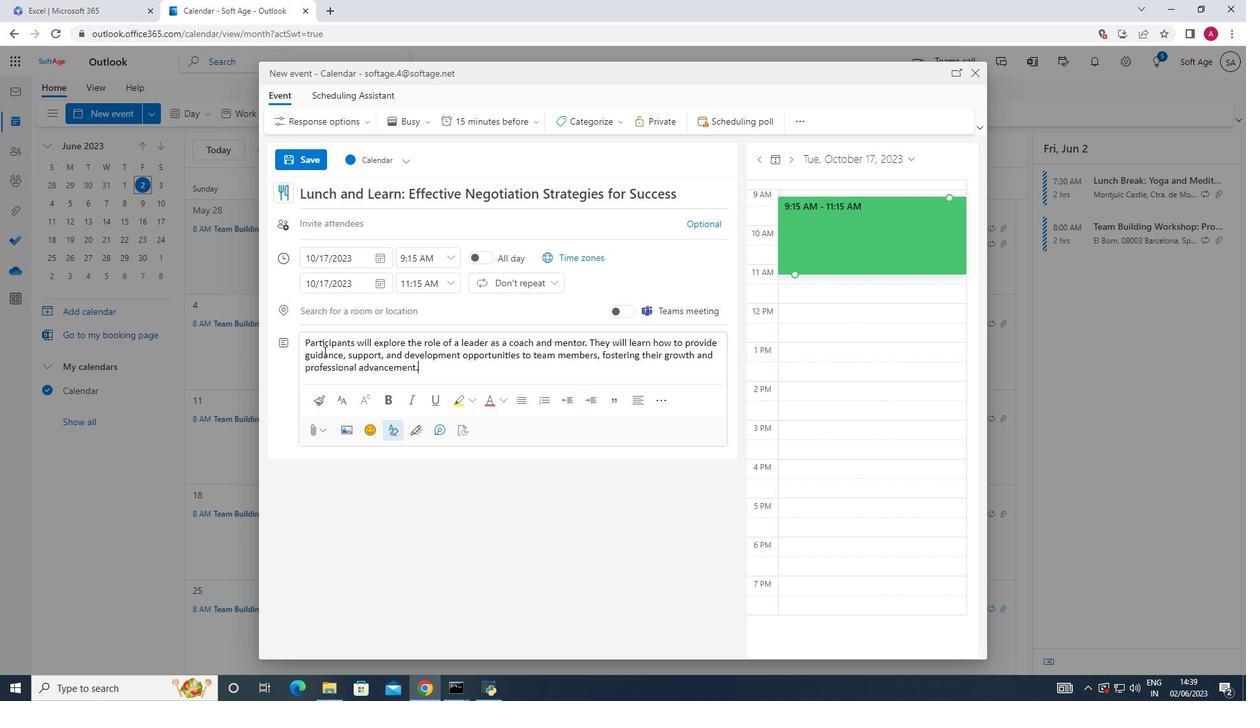 
Action: Mouse moved to (617, 123)
Screenshot: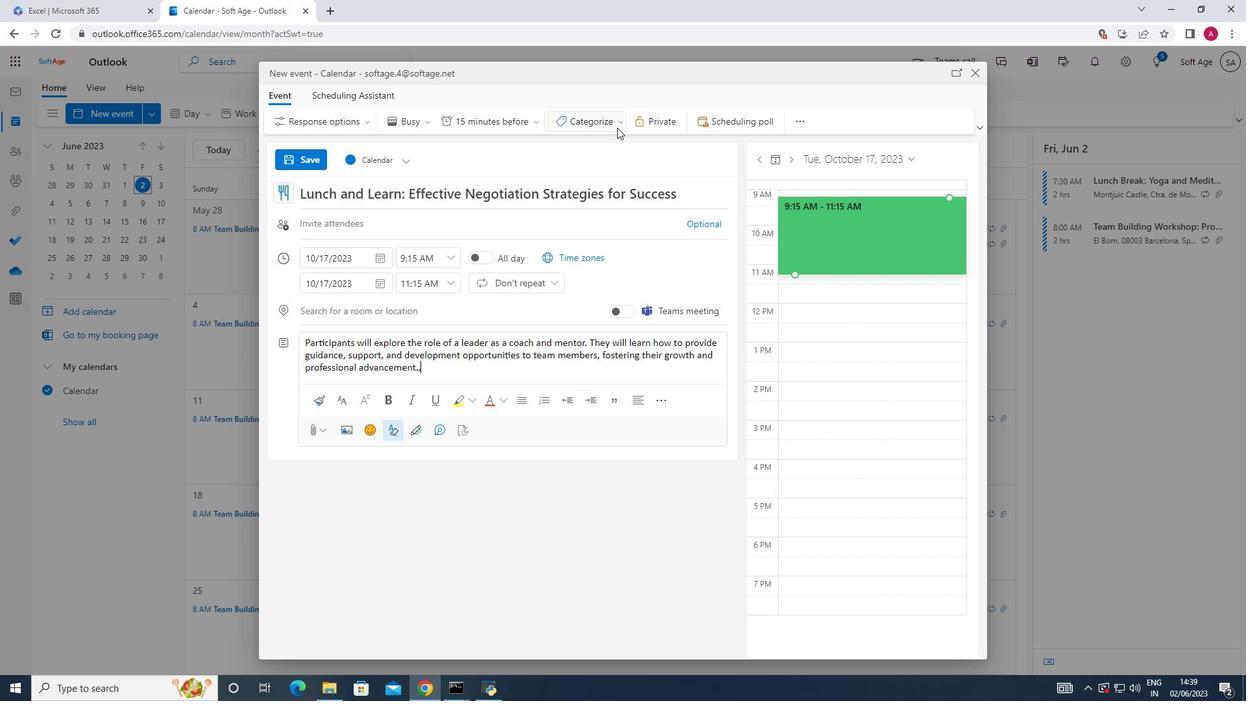 
Action: Mouse pressed left at (617, 123)
Screenshot: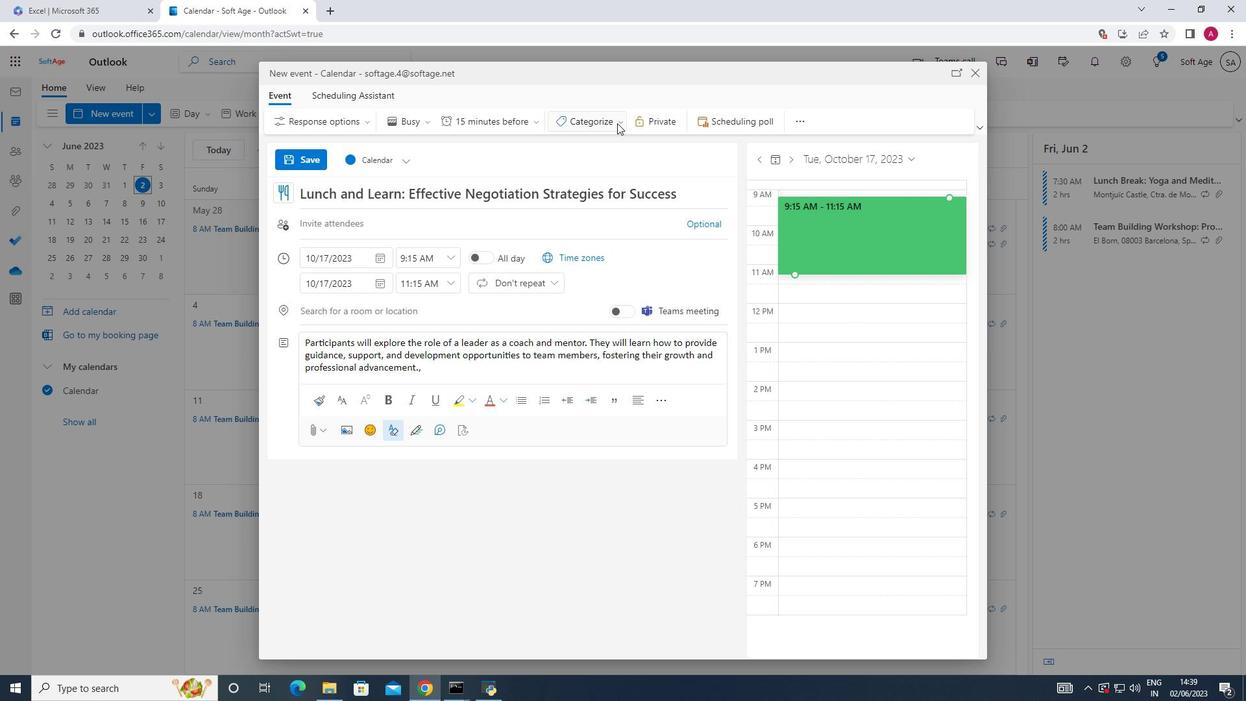 
Action: Mouse moved to (616, 167)
Screenshot: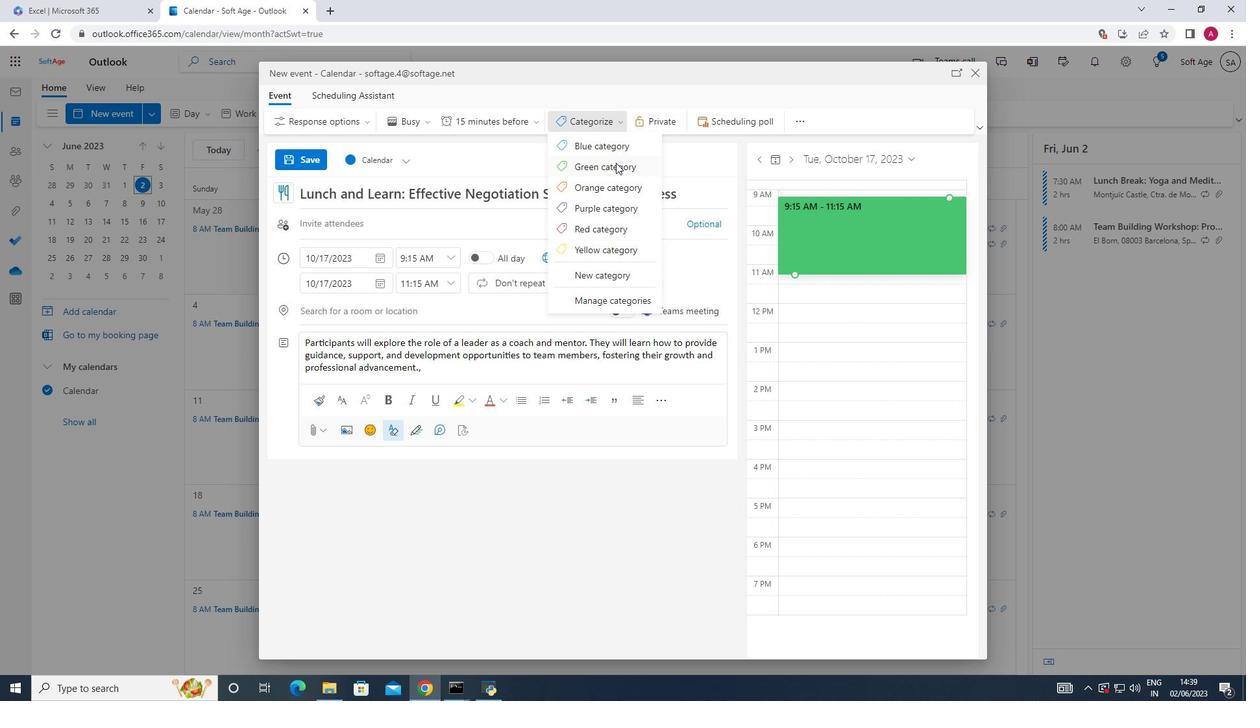 
Action: Mouse pressed left at (616, 167)
Screenshot: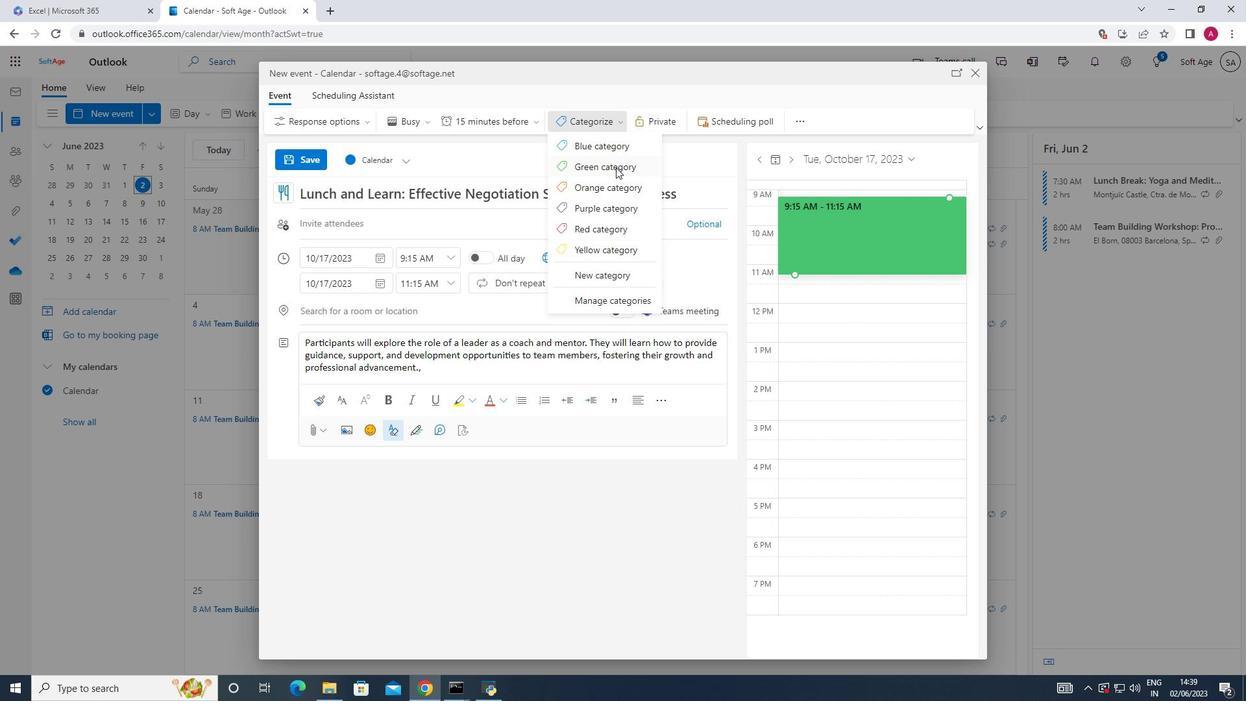 
Action: Mouse moved to (387, 306)
Screenshot: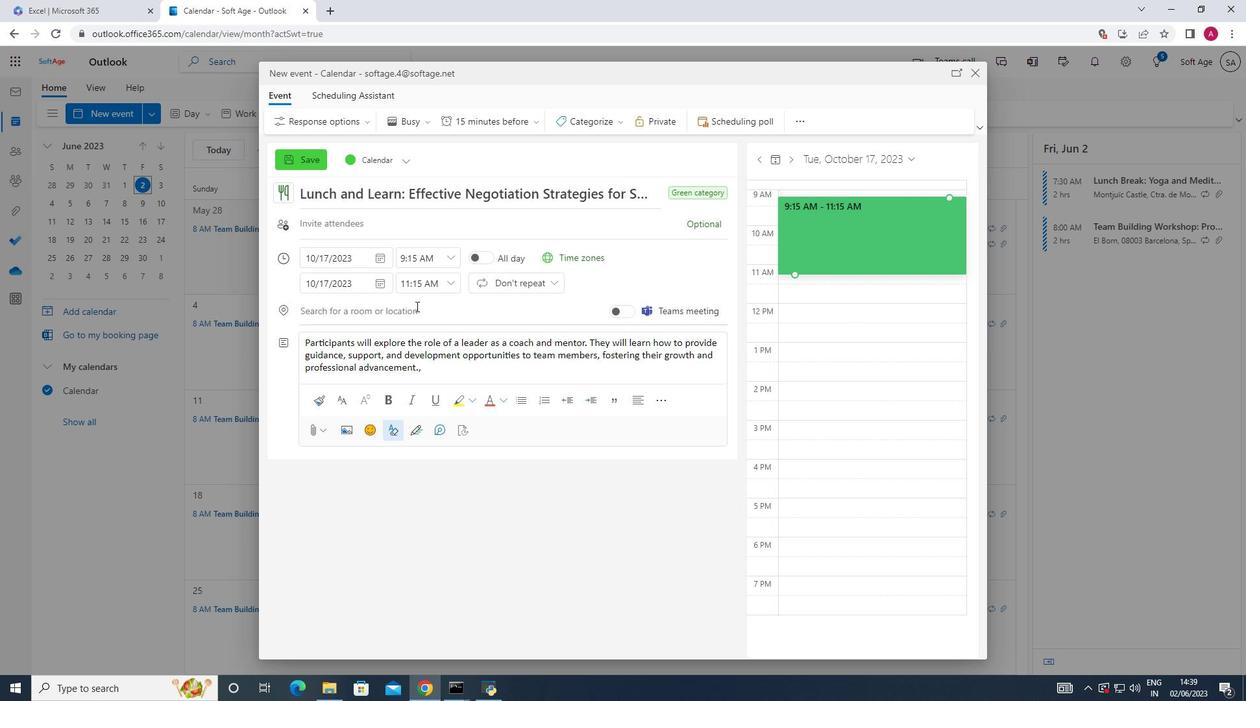 
Action: Mouse pressed left at (387, 306)
Screenshot: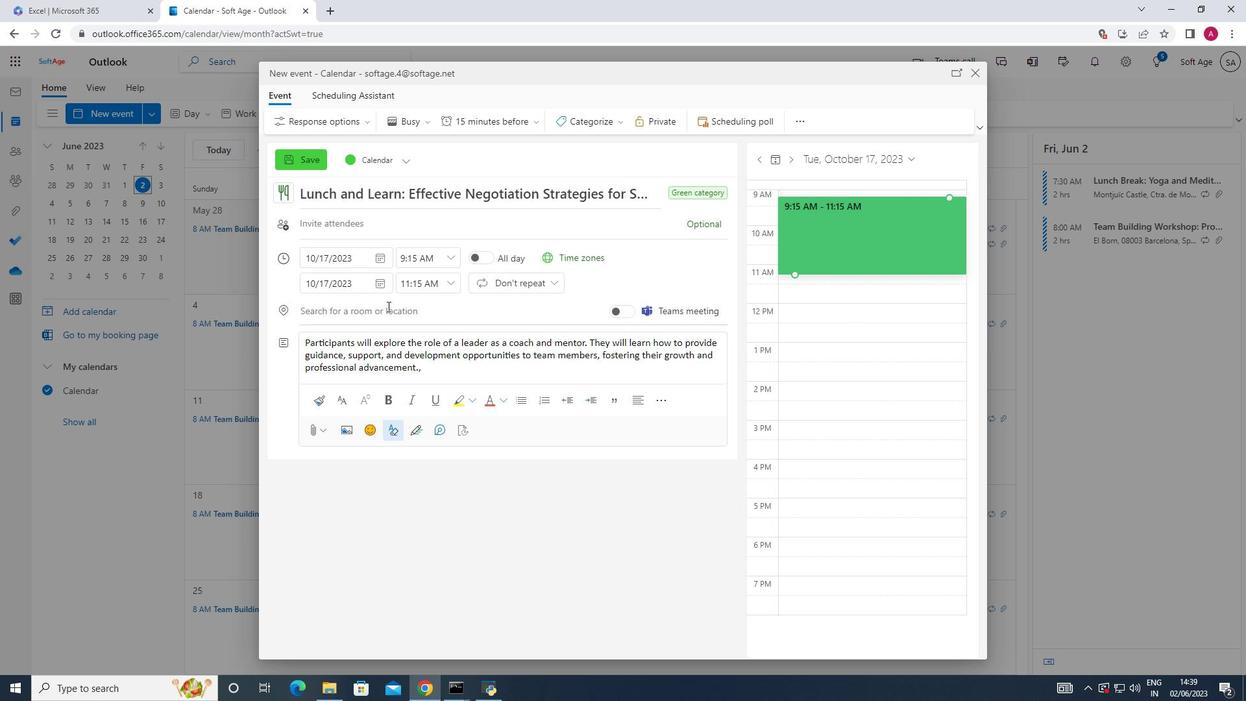 
Action: Key pressed <Key.shift>Wellington,<Key.shift>New<Key.space><Key.shift><Key.shift><Key.shift><Key.shift><Key.shift><Key.shift><Key.shift><Key.shift><Key.shift><Key.shift><Key.shift><Key.shift><Key.shift><Key.shift><Key.shift>Zealand
Screenshot: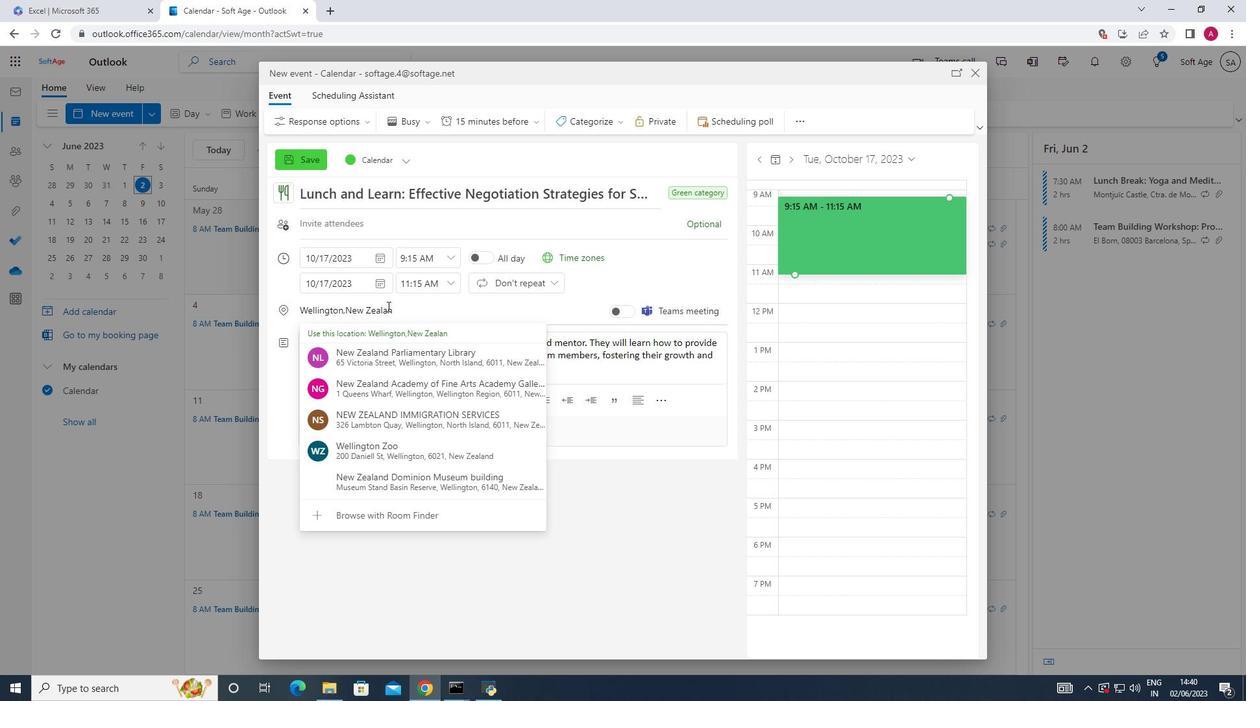 
Action: Mouse moved to (395, 329)
Screenshot: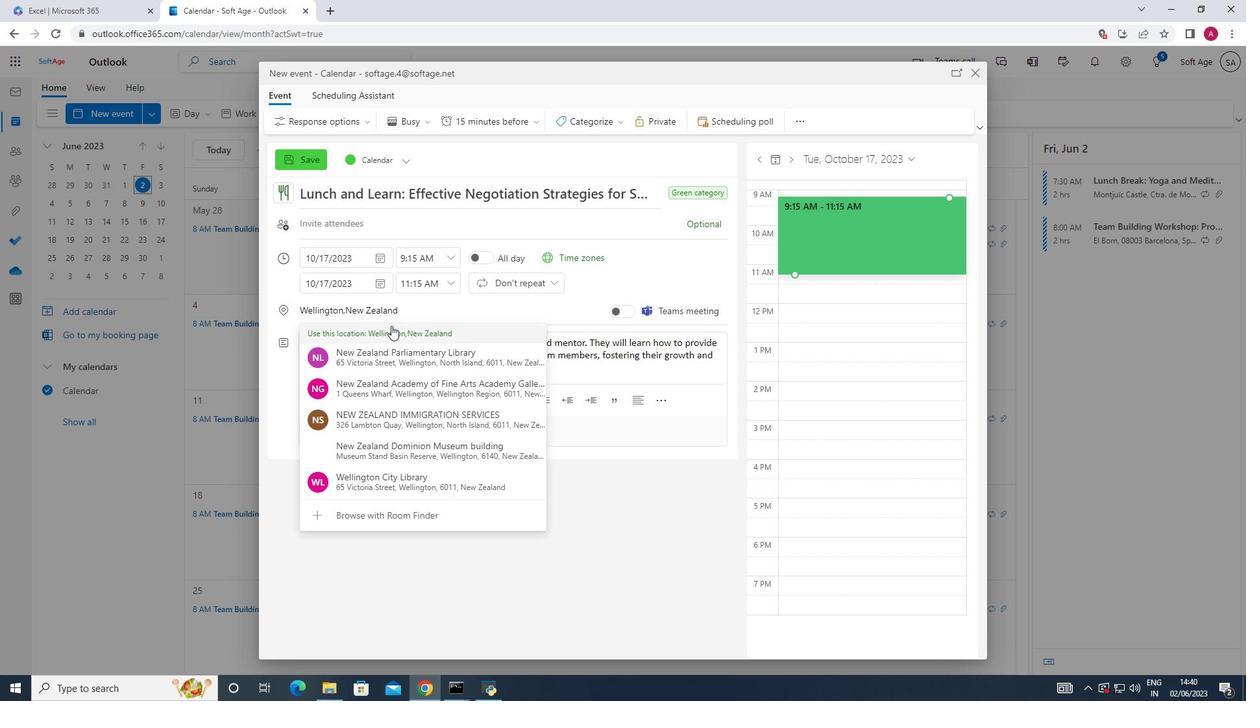 
Action: Mouse pressed left at (395, 329)
Screenshot: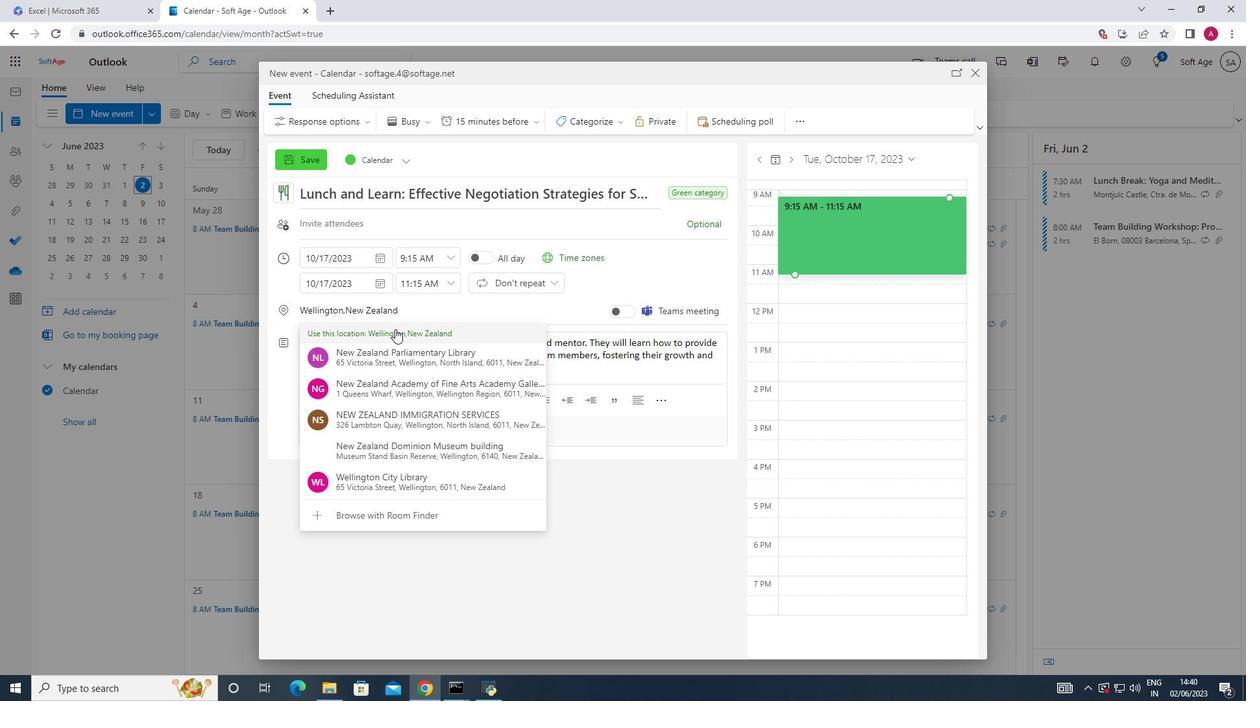 
Action: Mouse moved to (387, 220)
Screenshot: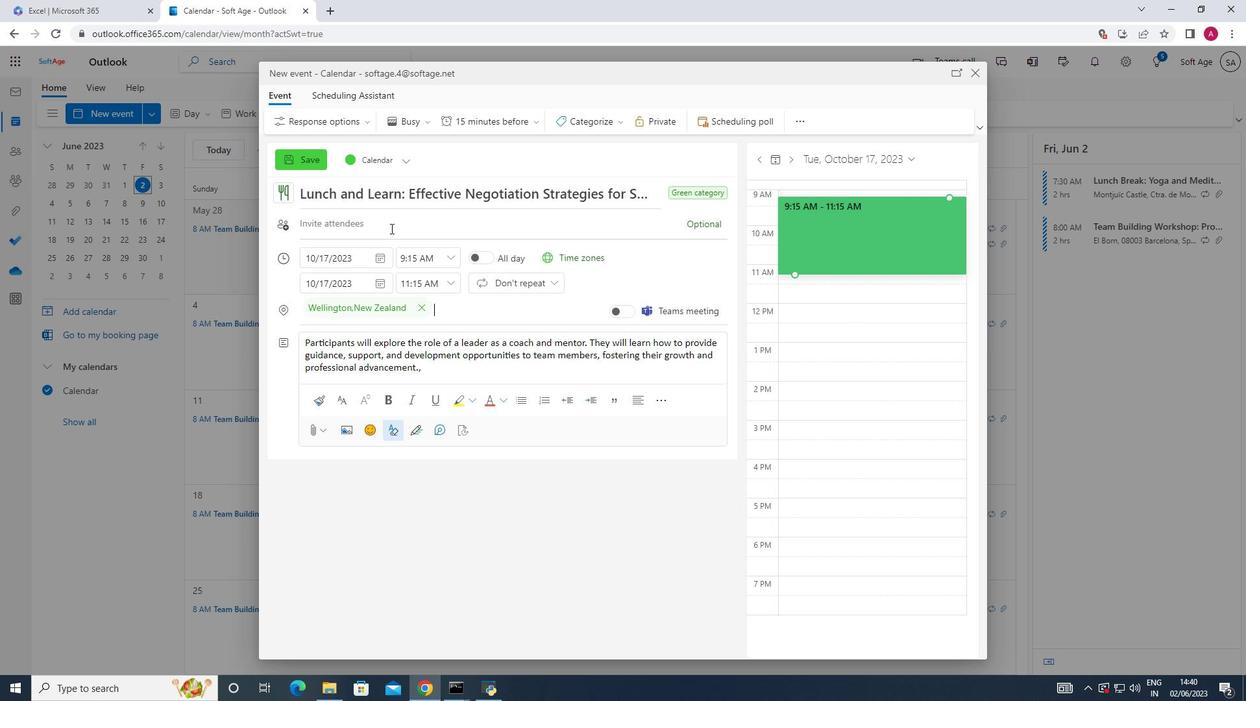 
Action: Mouse pressed left at (387, 220)
Screenshot: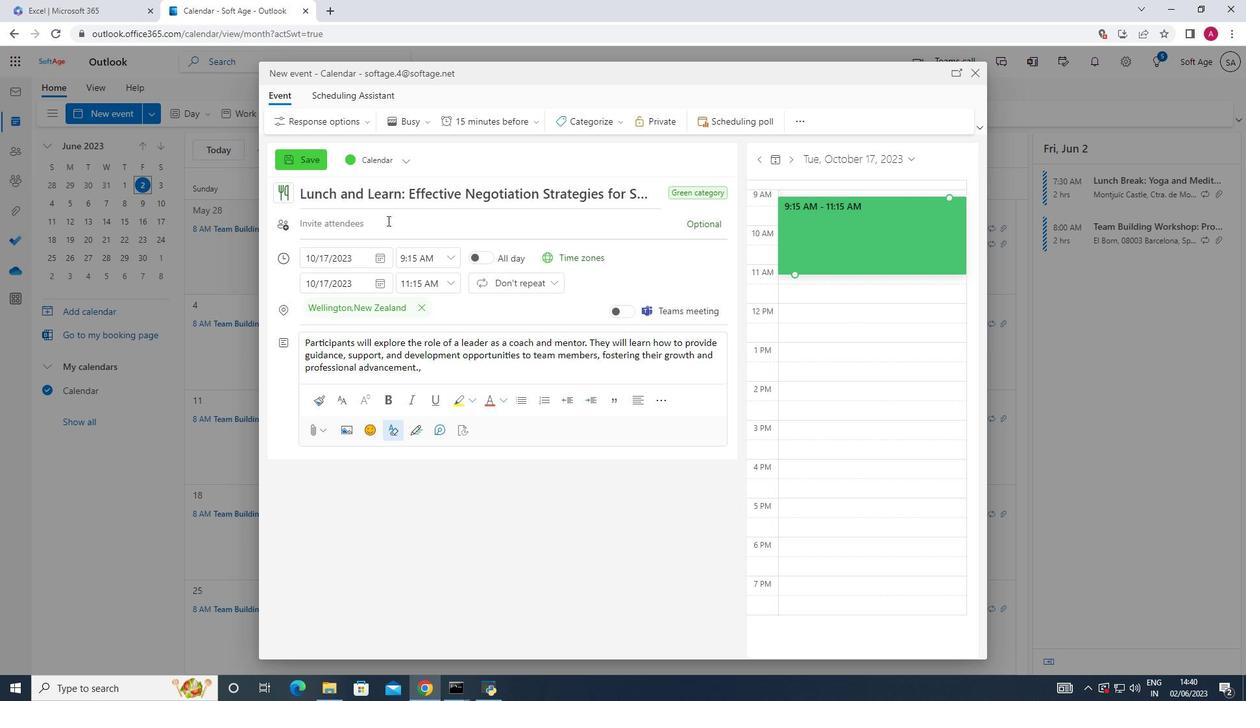 
Action: Key pressed softage.3<Key.shift>@
Screenshot: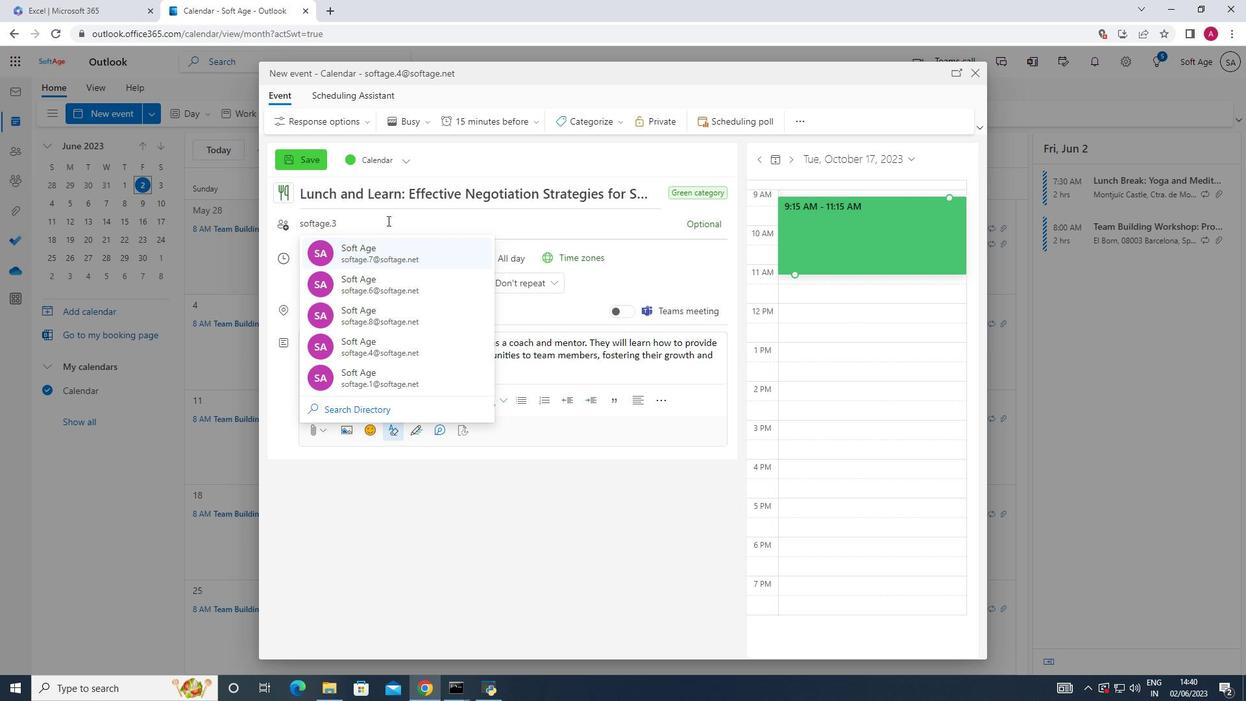 
Action: Mouse moved to (384, 249)
Screenshot: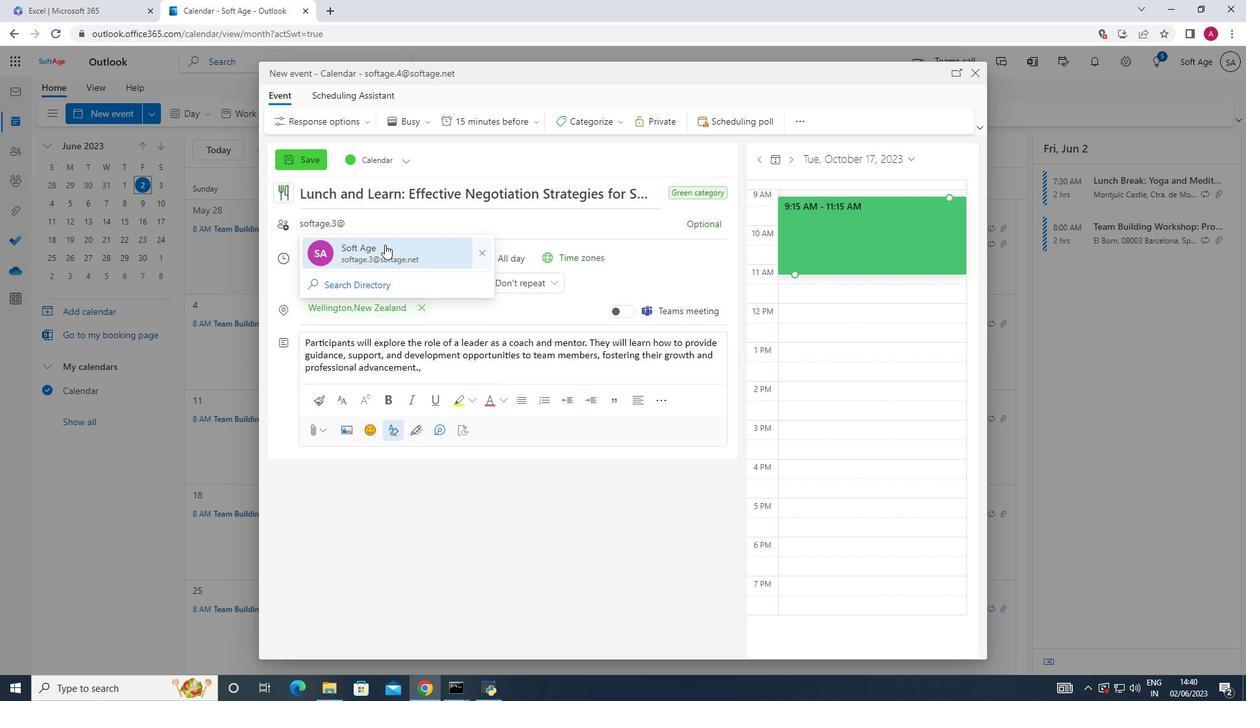 
Action: Mouse pressed left at (384, 249)
Screenshot: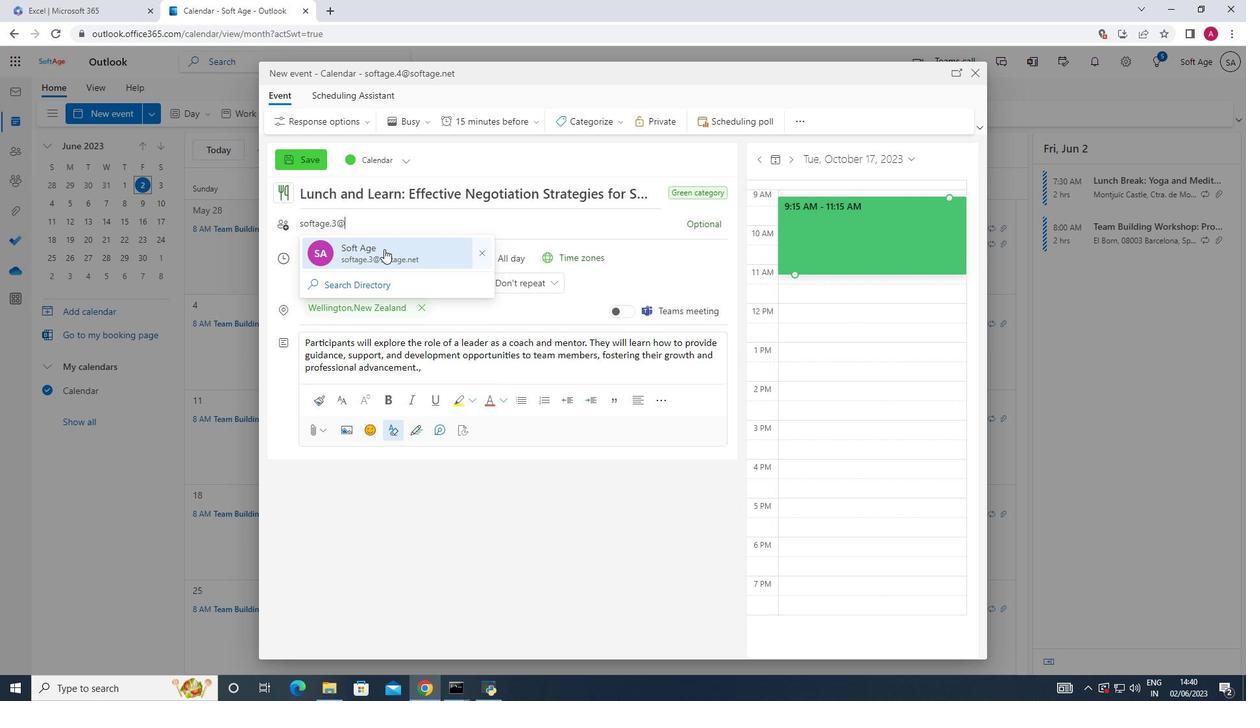 
Action: Key pressed softage.5<Key.shift>@
Screenshot: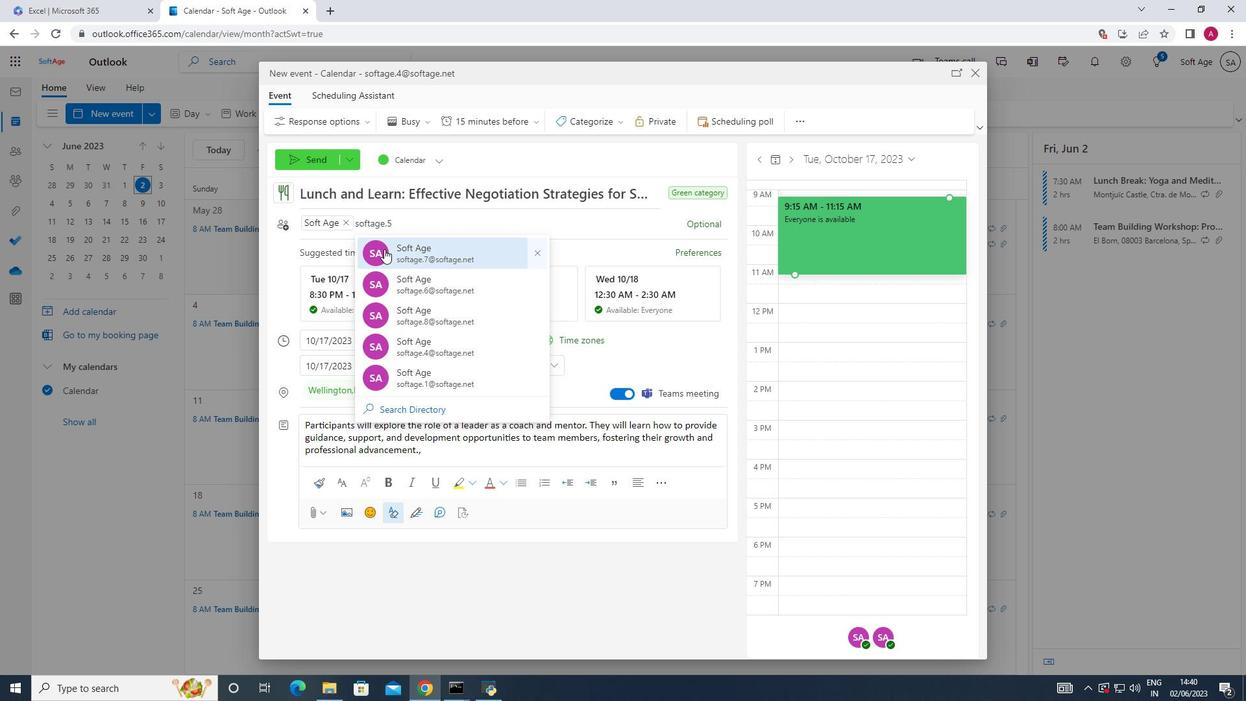 
Action: Mouse moved to (427, 256)
Screenshot: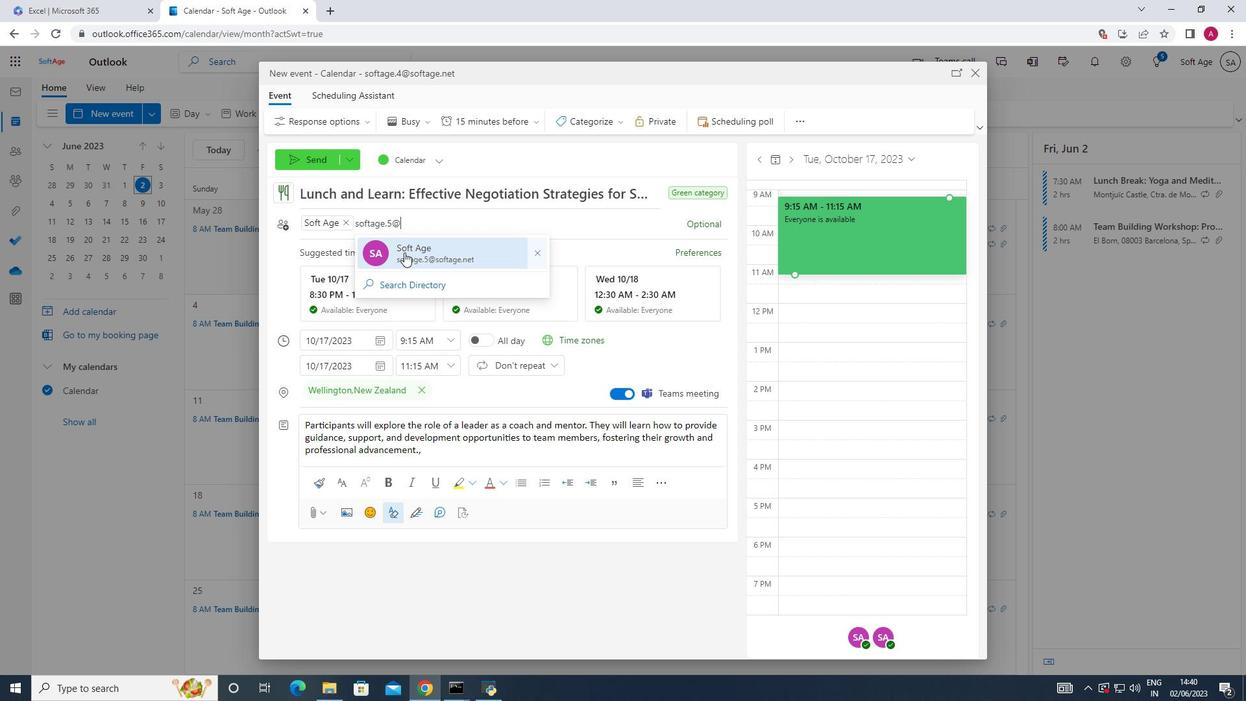 
Action: Mouse pressed left at (427, 256)
Screenshot: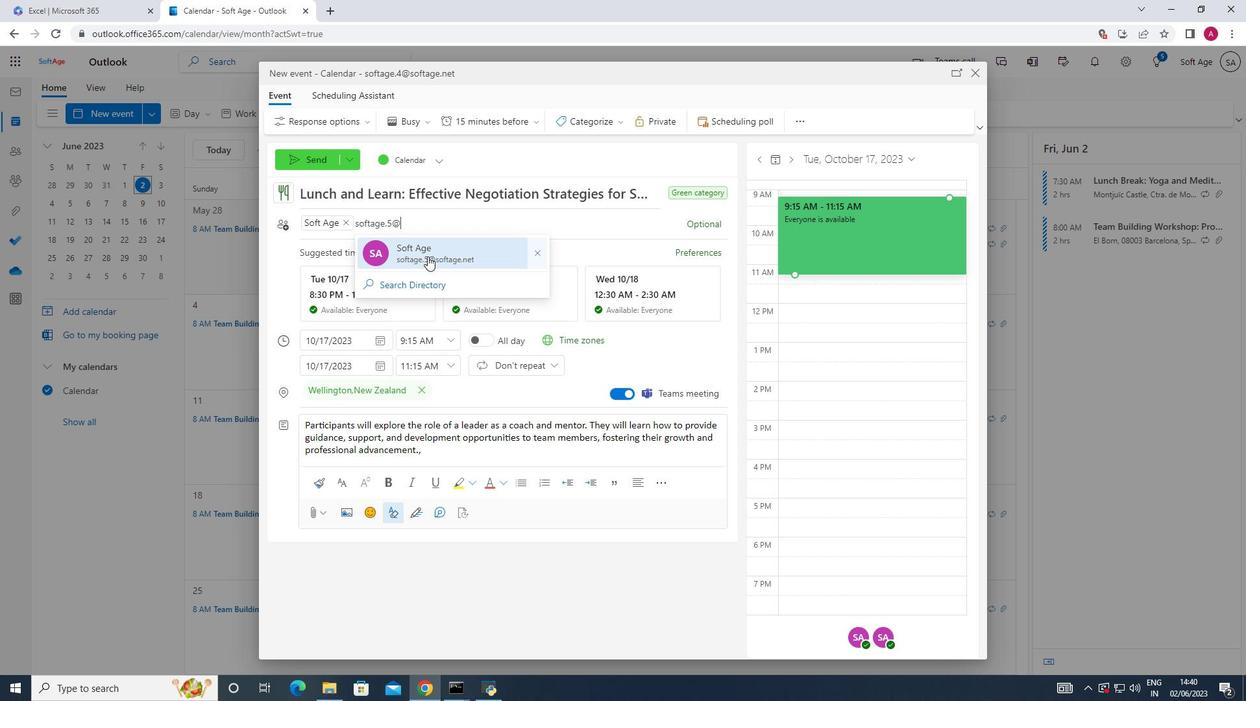 
Action: Mouse moved to (534, 124)
Screenshot: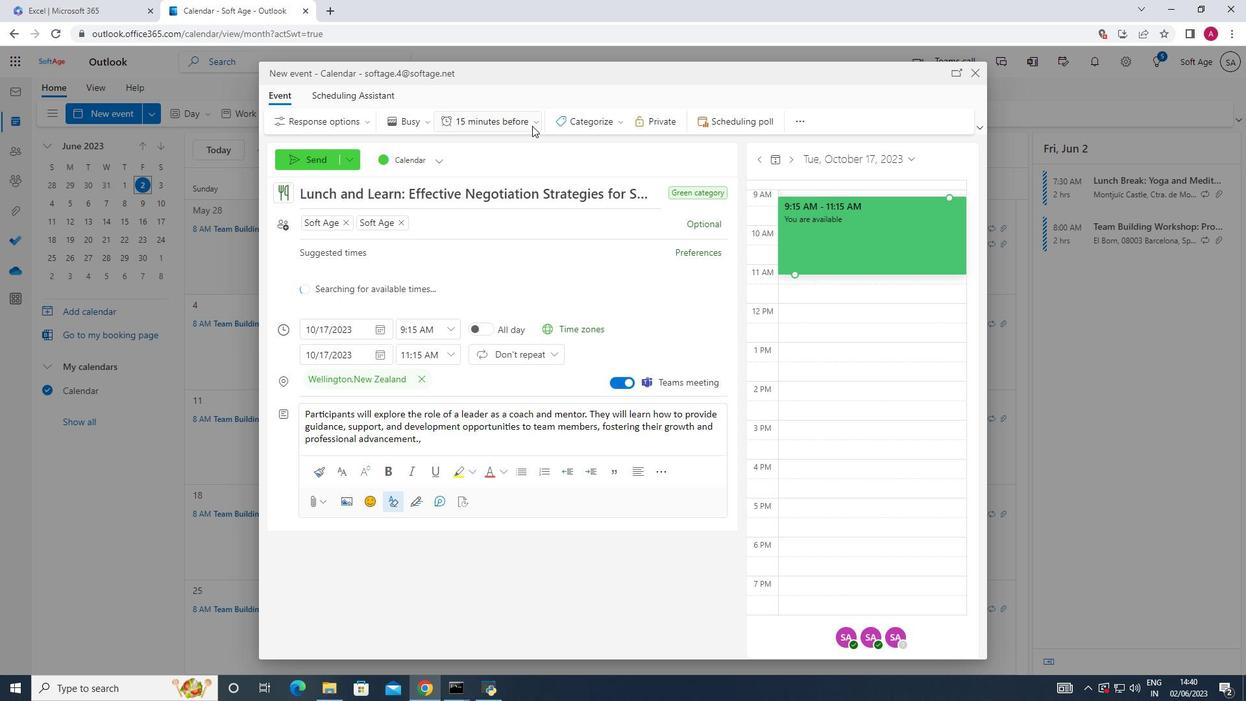 
Action: Mouse pressed left at (534, 124)
Screenshot: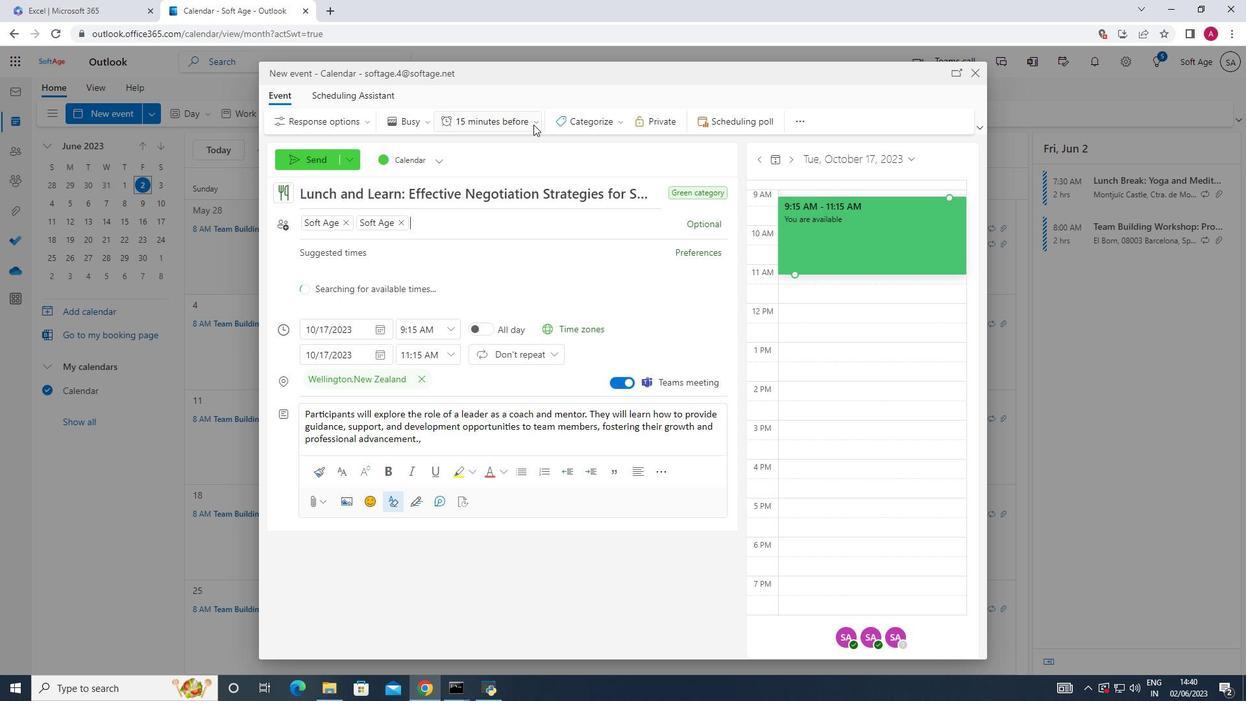 
Action: Mouse moved to (493, 288)
Screenshot: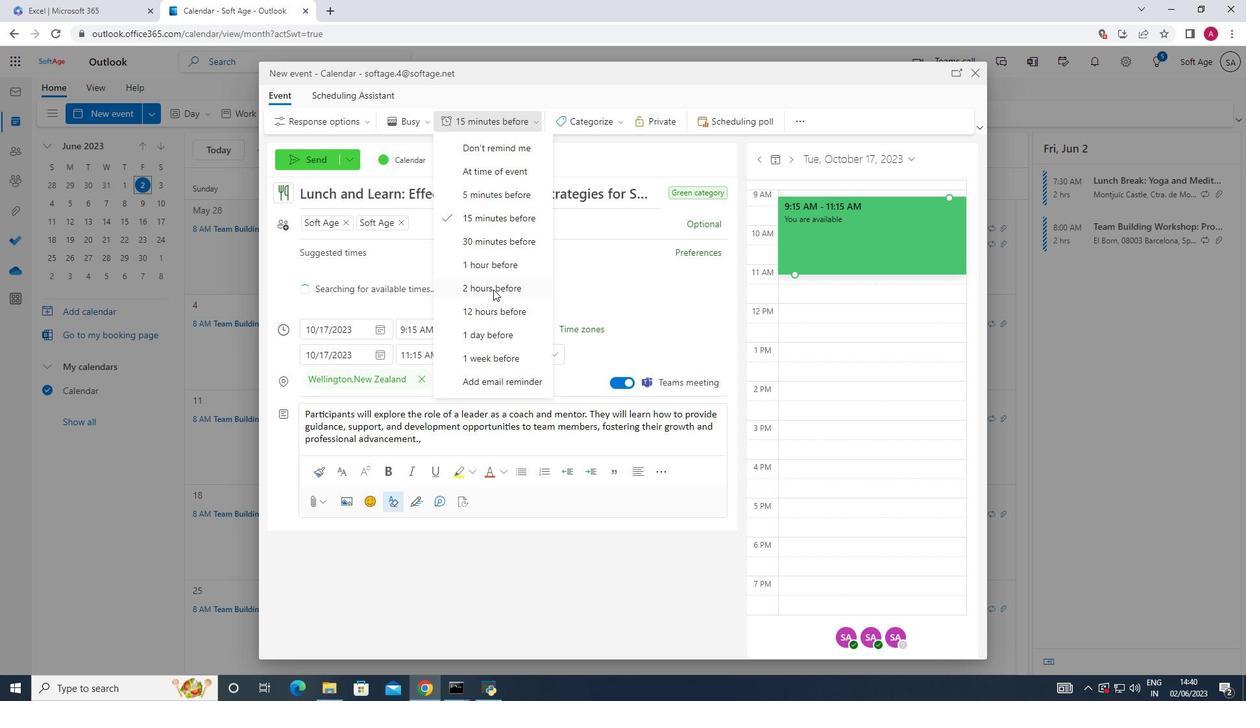 
Action: Mouse pressed left at (493, 288)
Screenshot: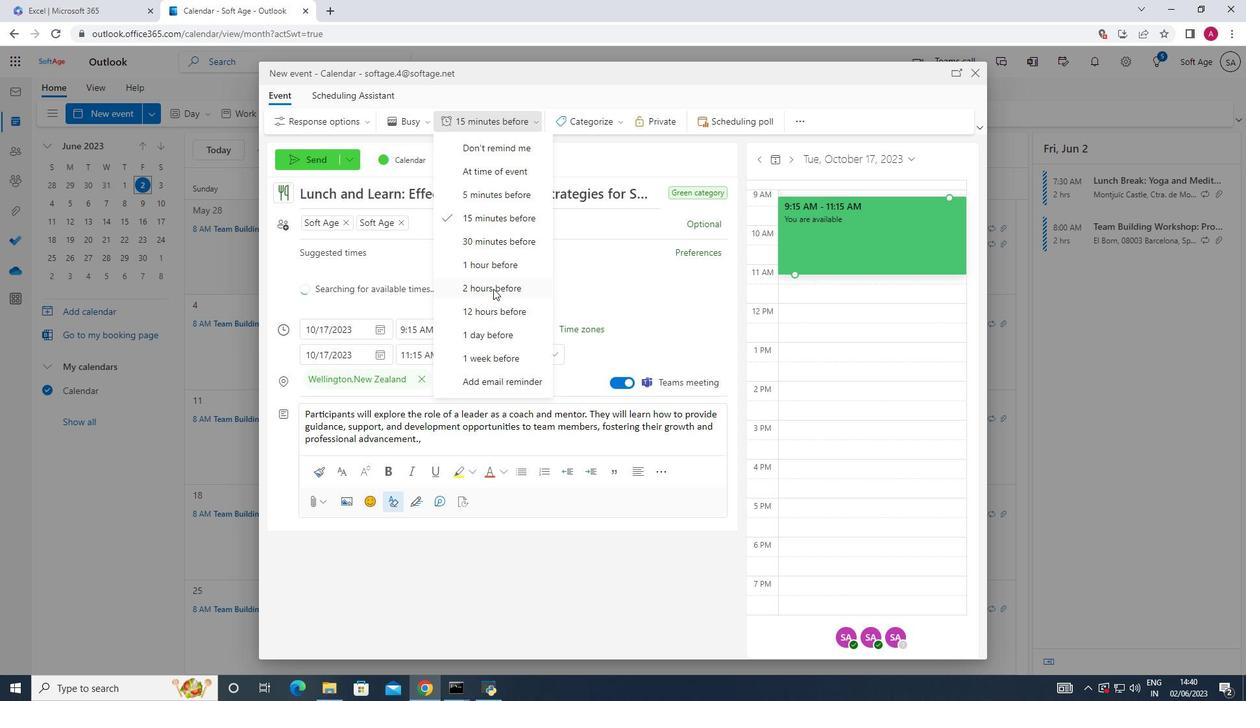 
Action: Mouse moved to (318, 152)
Screenshot: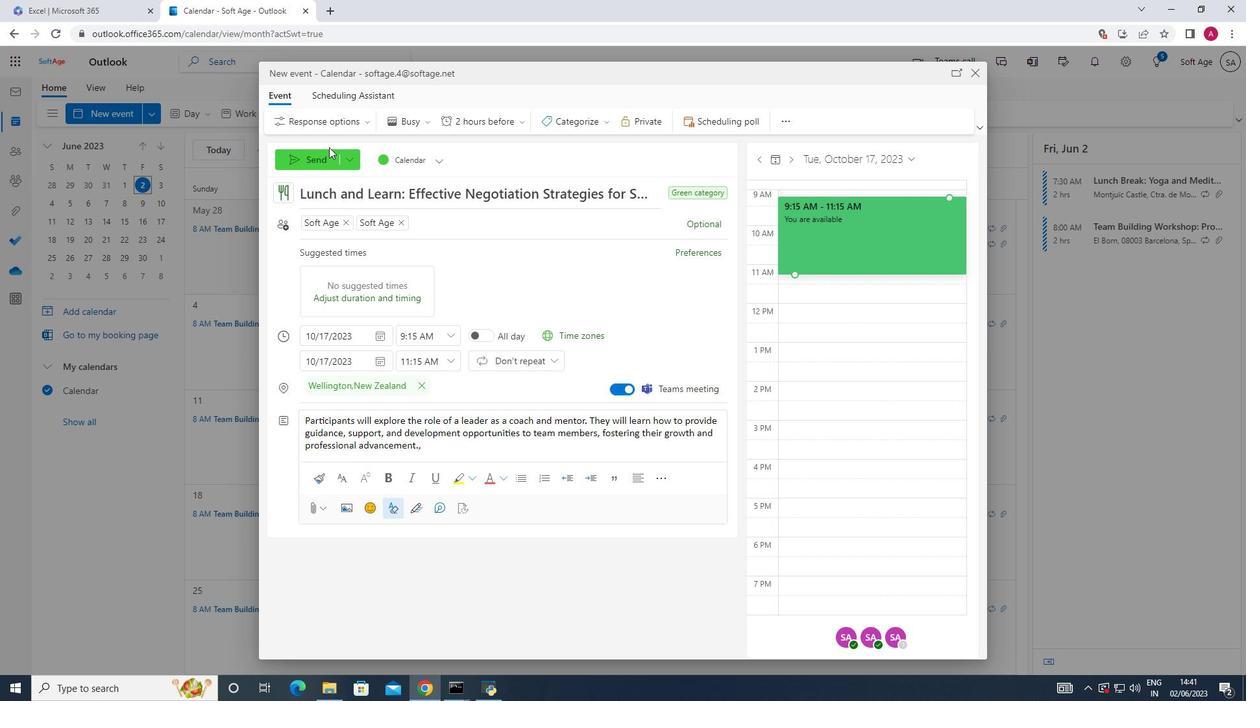
Action: Mouse pressed left at (318, 152)
Screenshot: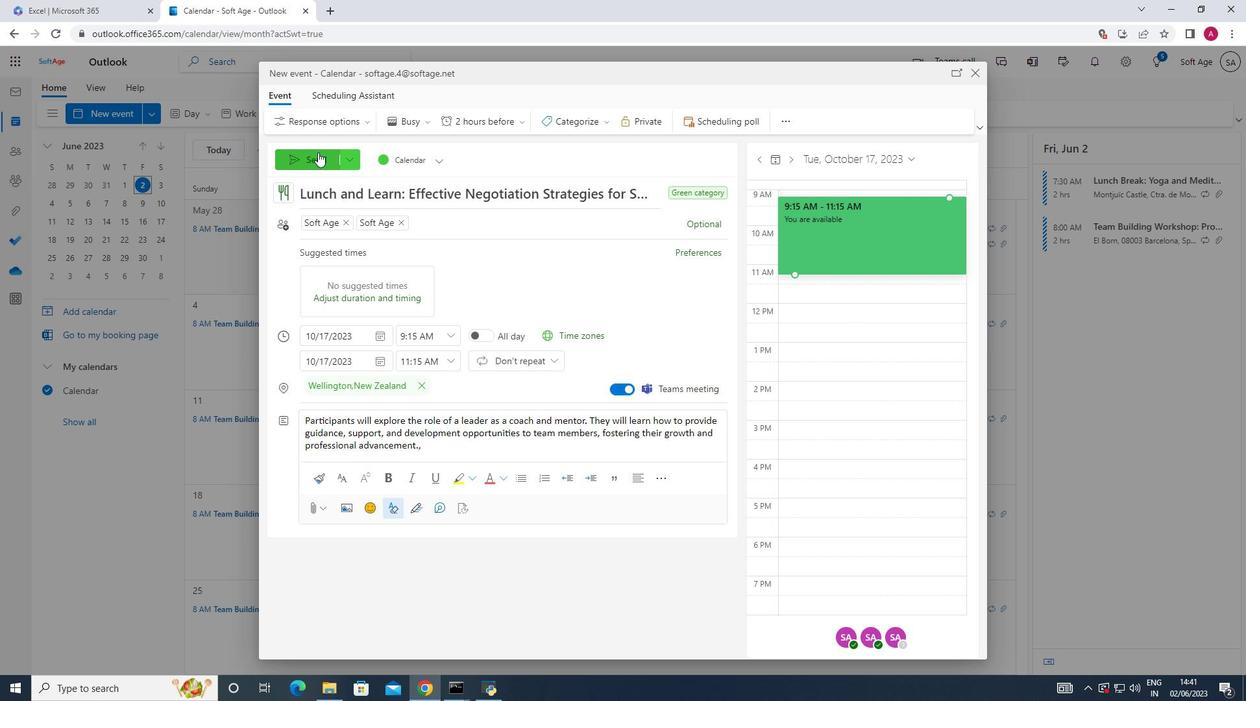 
